Task: Change theme to tropic.
Action: Mouse pressed left at (516, 124)
Screenshot: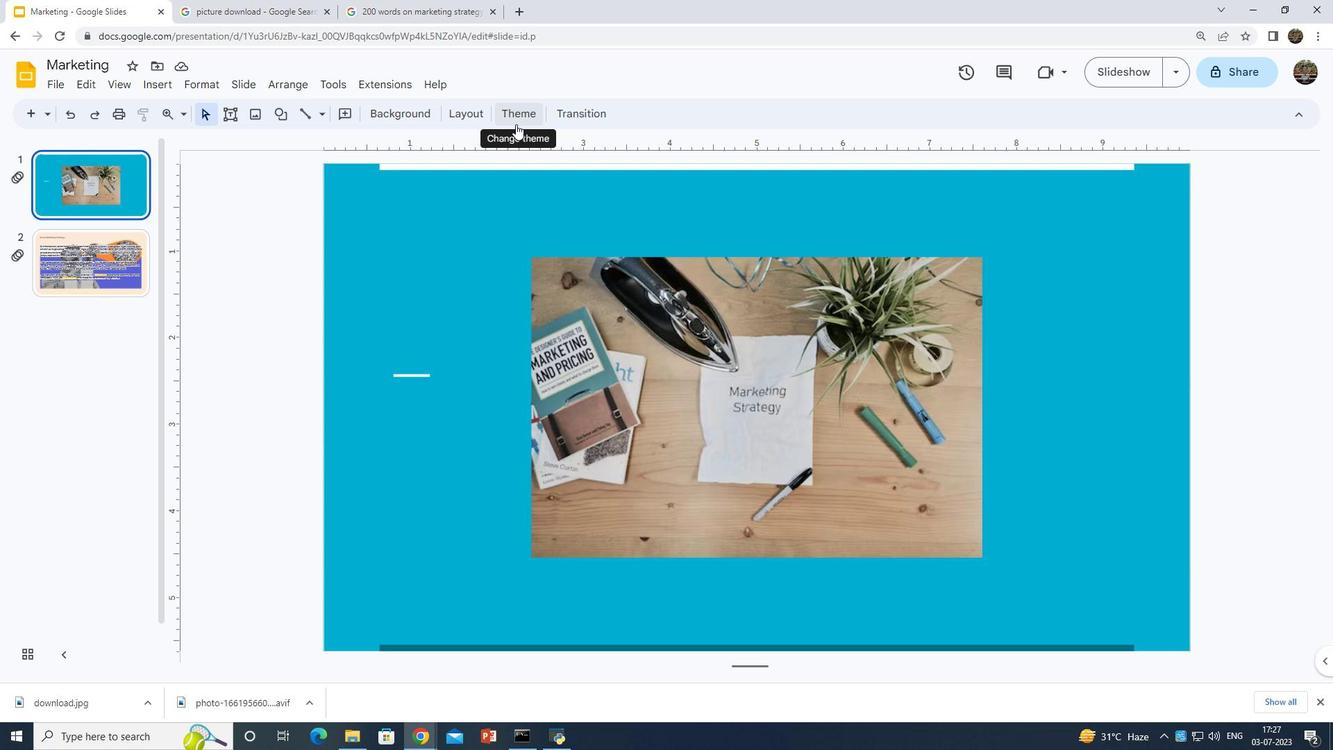 
Action: Mouse moved to (1146, 334)
Screenshot: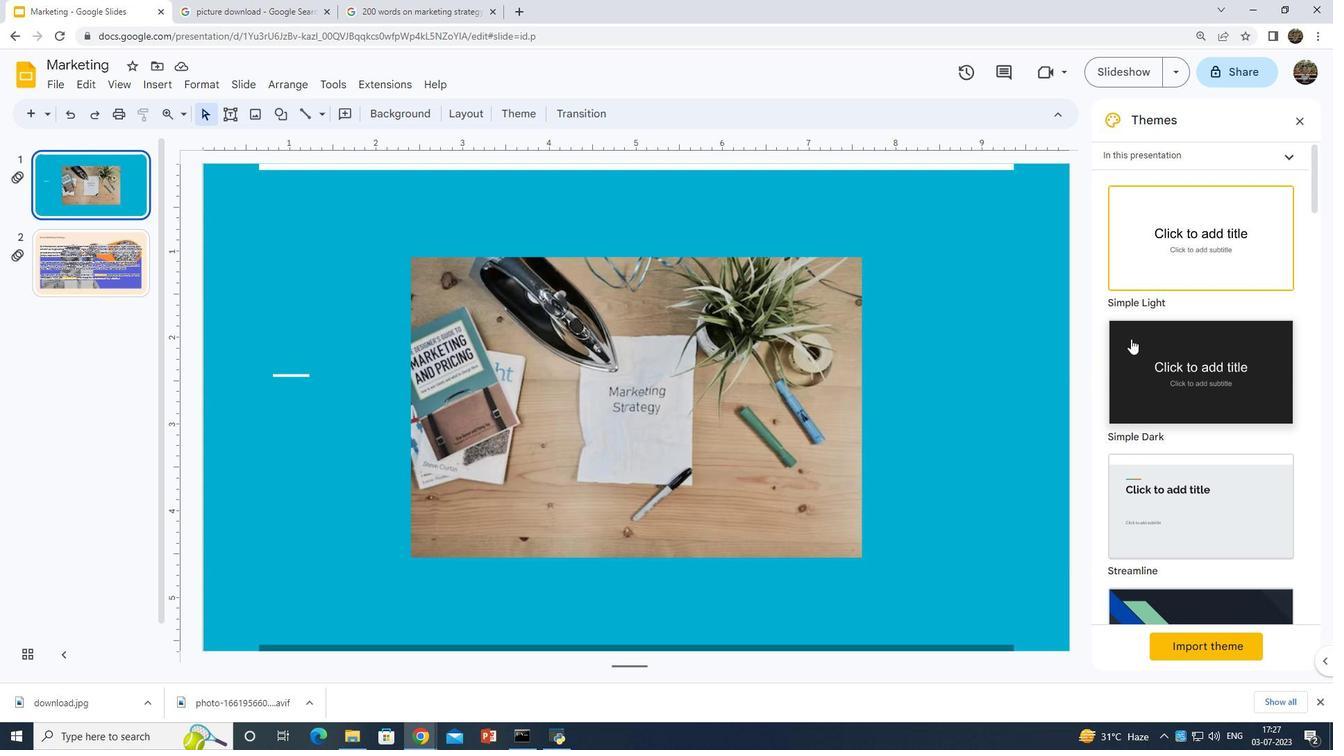
Action: Mouse scrolled (1146, 333) with delta (0, 0)
Screenshot: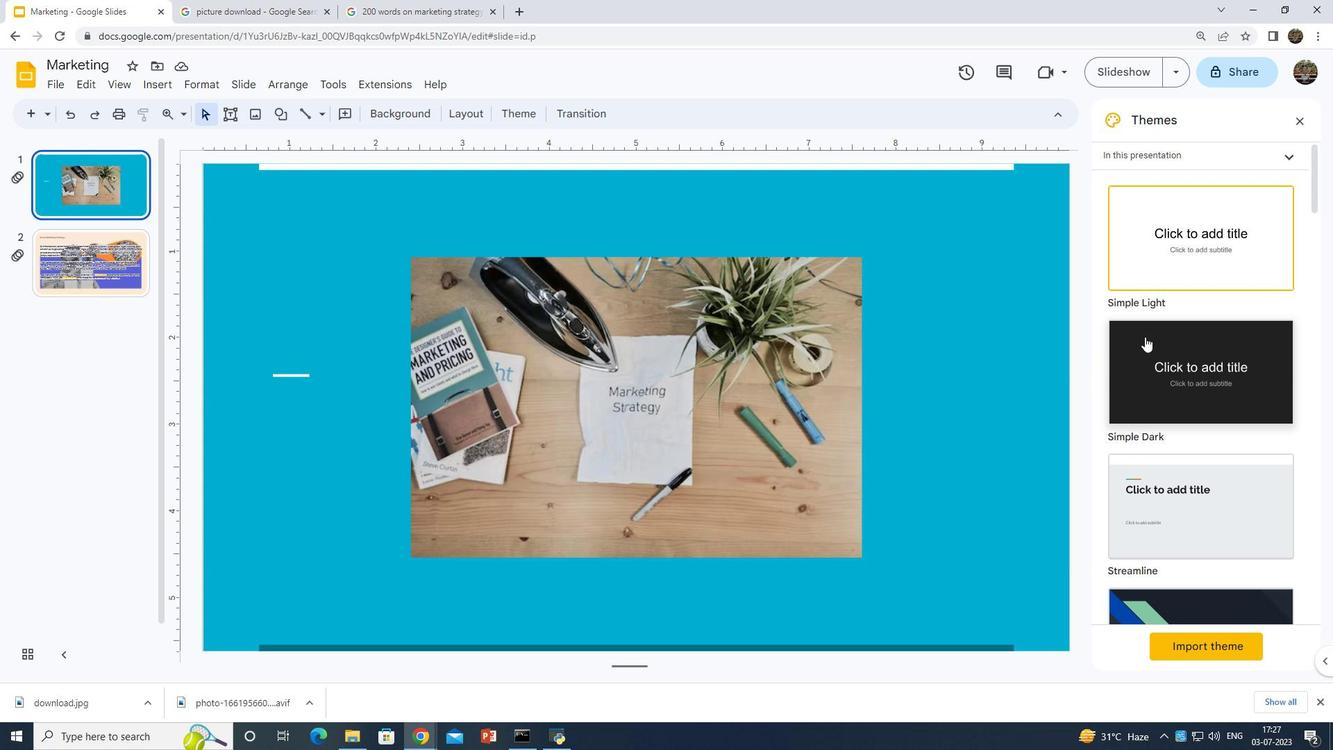 
Action: Mouse scrolled (1146, 333) with delta (0, 0)
Screenshot: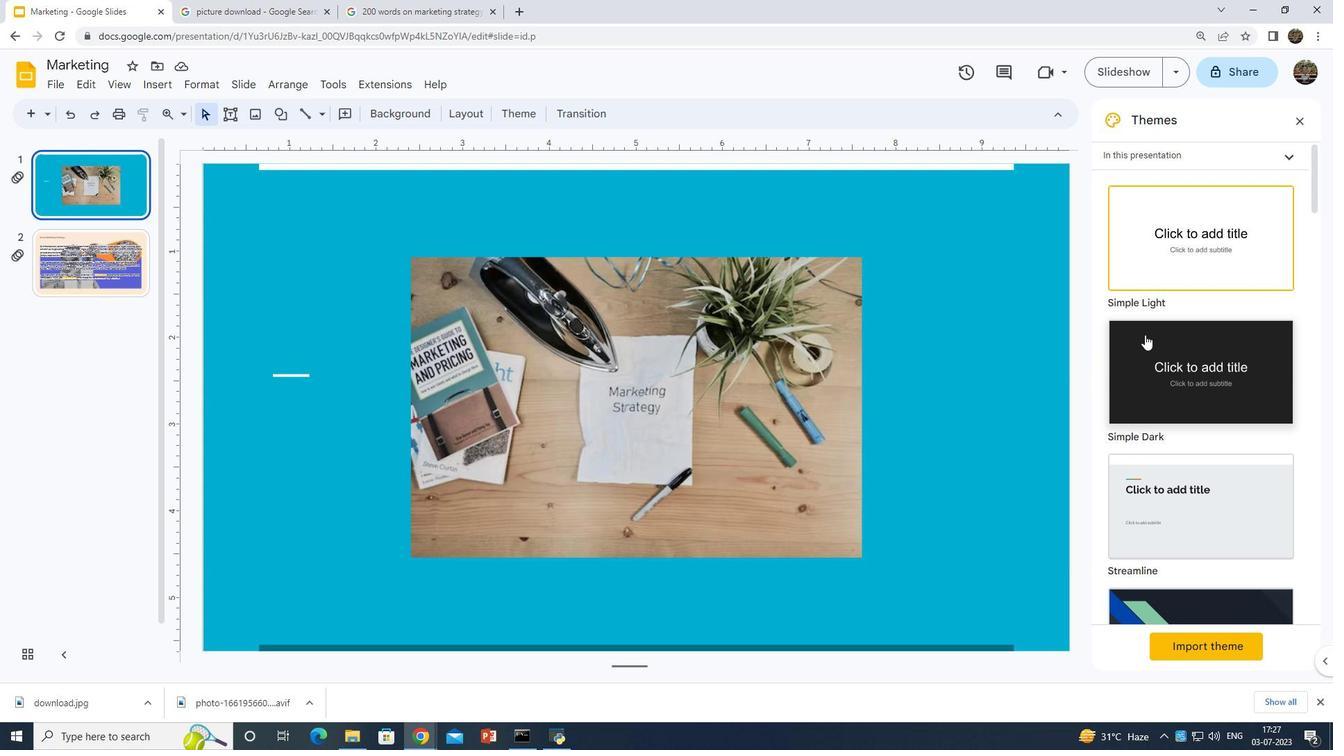 
Action: Mouse scrolled (1146, 333) with delta (0, 0)
Screenshot: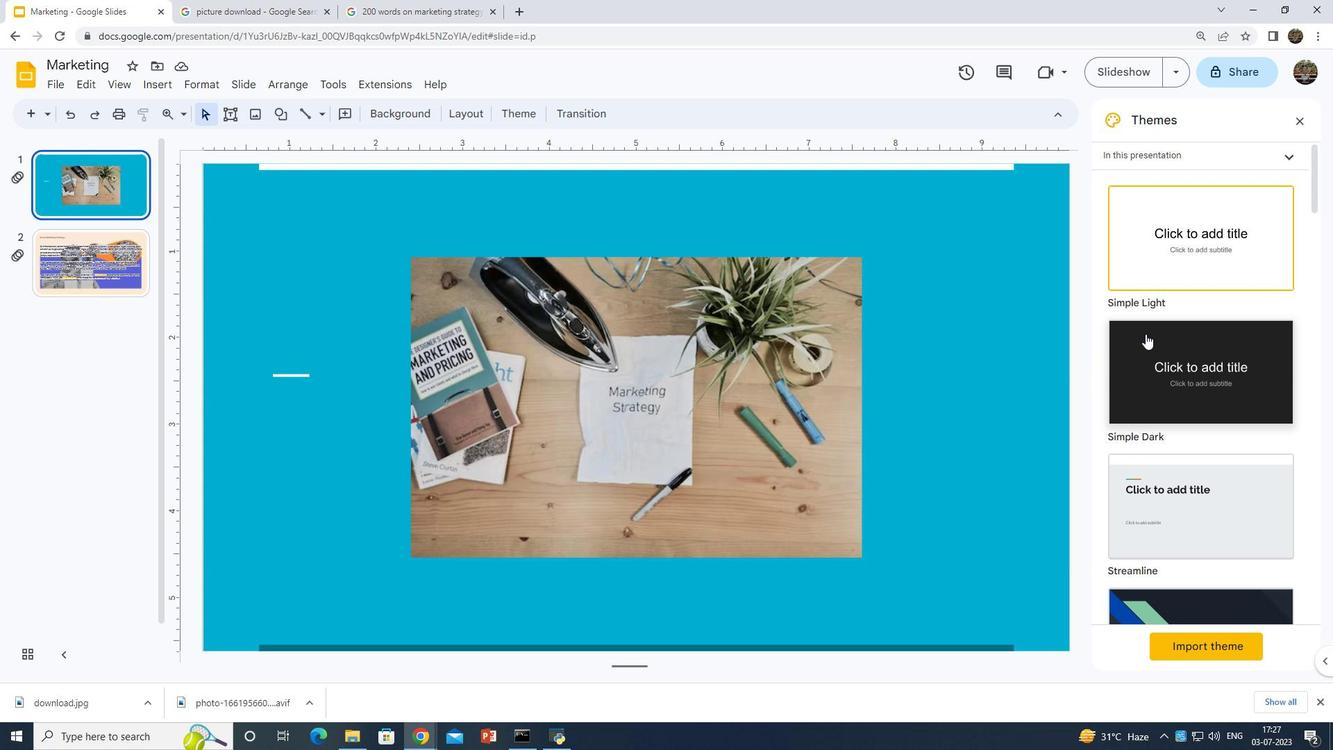 
Action: Mouse scrolled (1146, 333) with delta (0, 0)
Screenshot: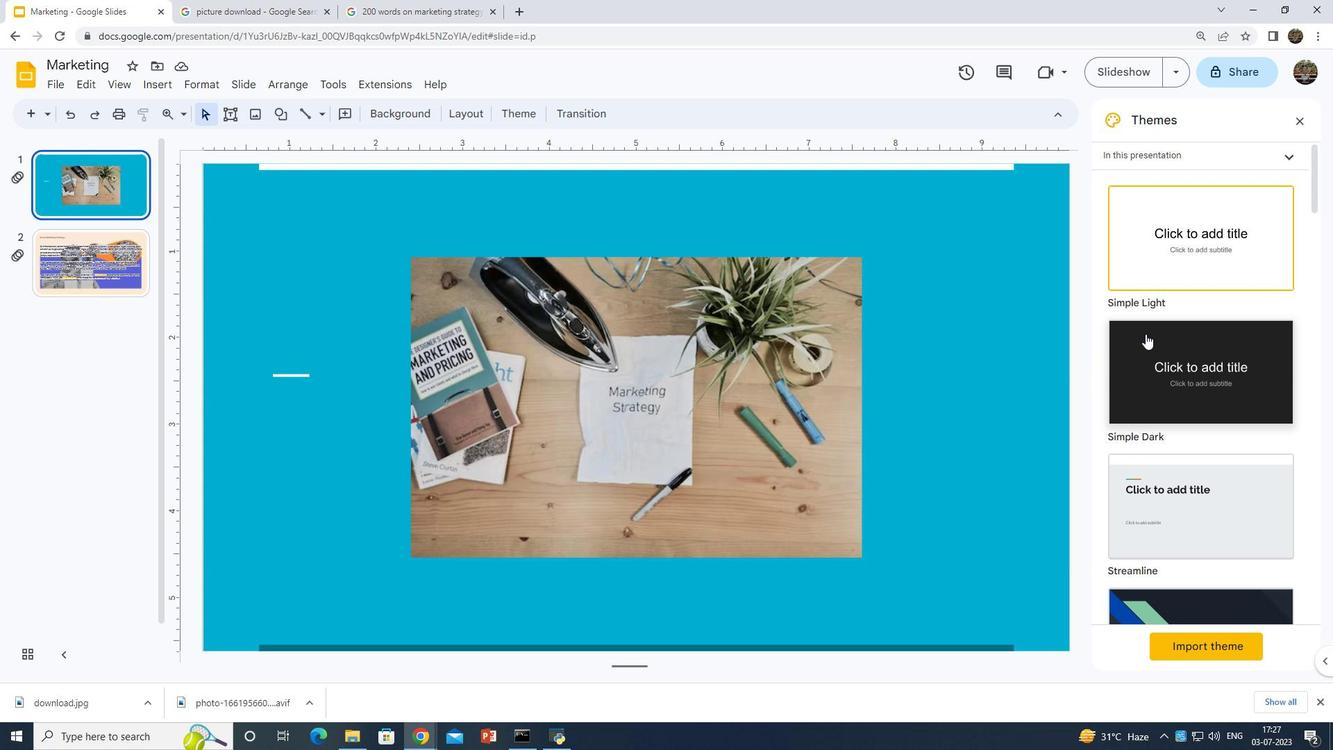 
Action: Mouse moved to (1146, 333)
Screenshot: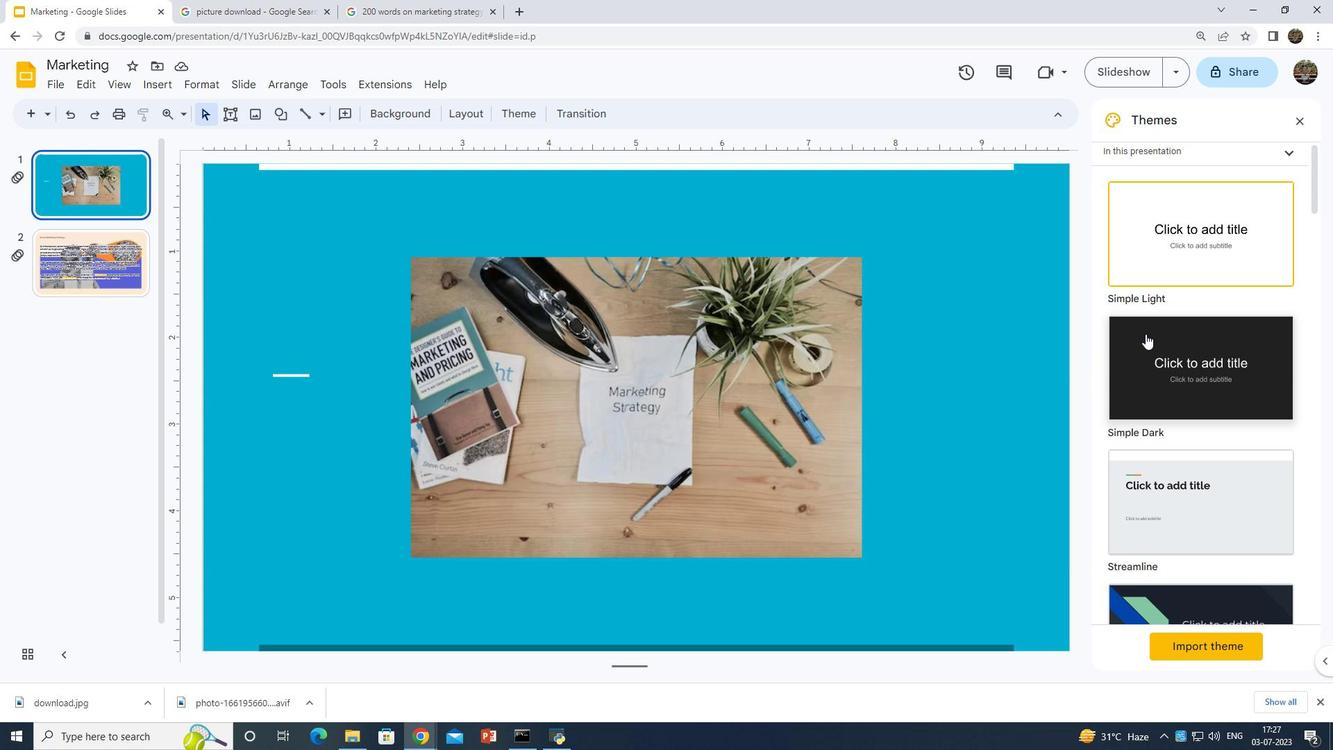 
Action: Mouse scrolled (1146, 334) with delta (0, 0)
Screenshot: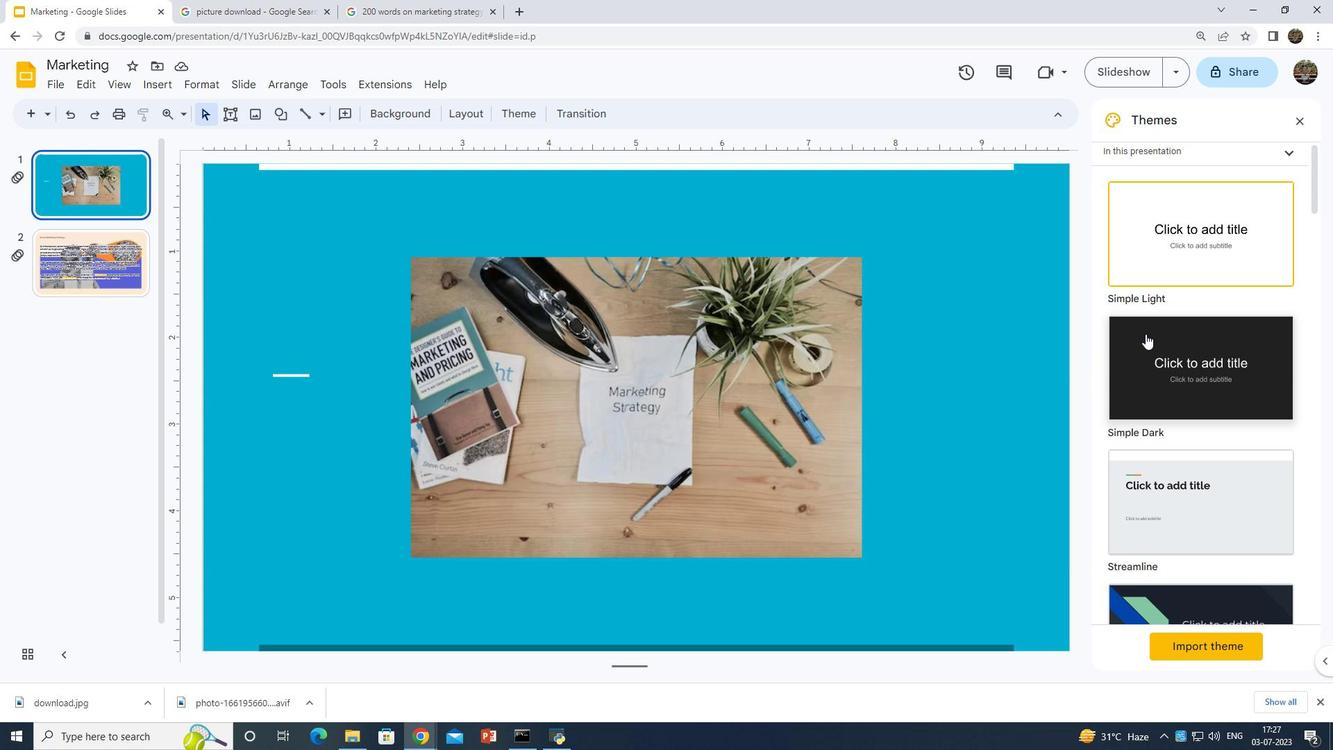 
Action: Mouse moved to (1144, 330)
Screenshot: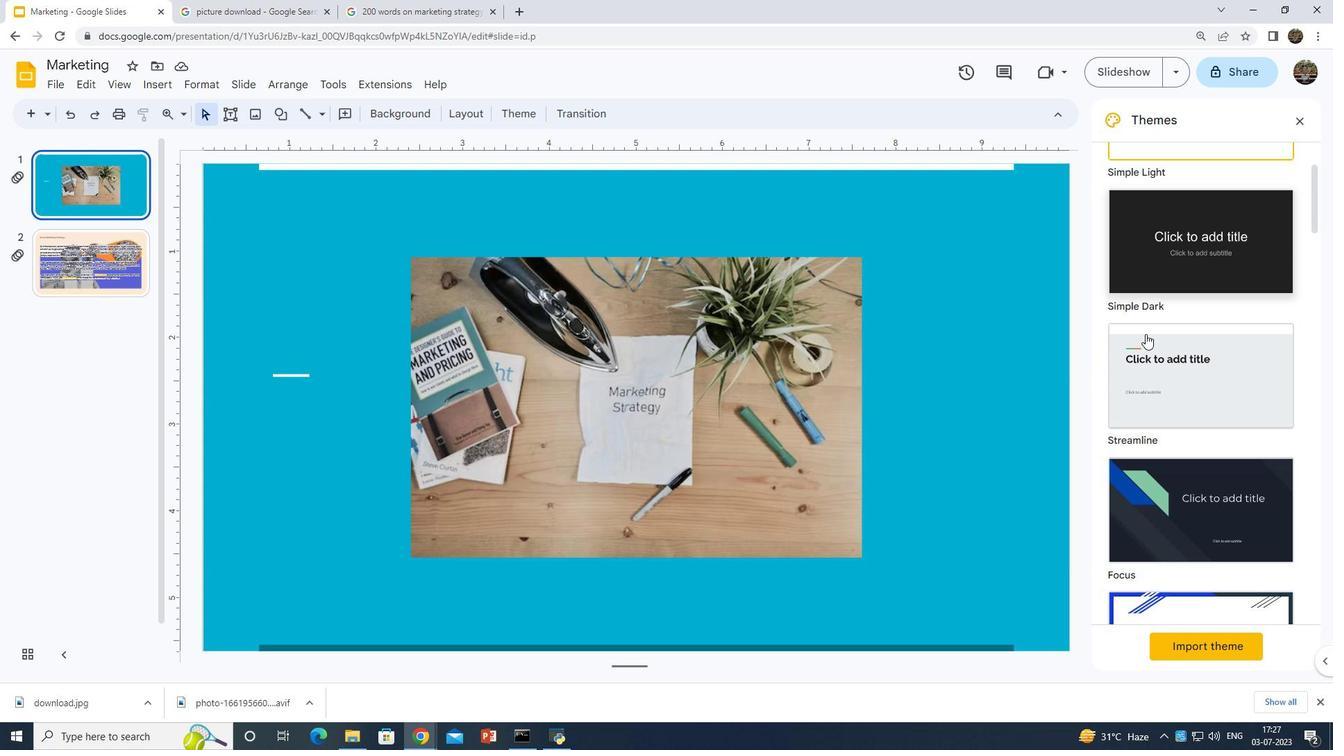 
Action: Mouse scrolled (1144, 329) with delta (0, 0)
Screenshot: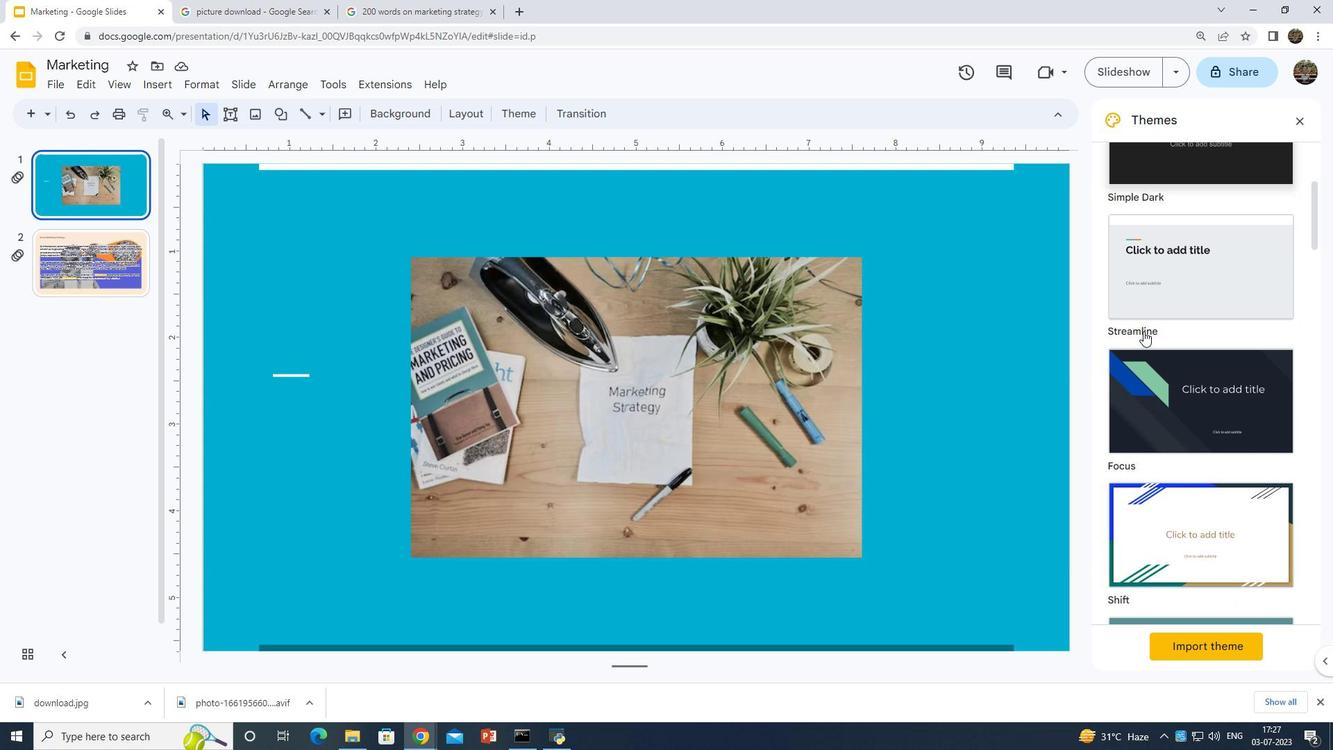 
Action: Mouse moved to (1143, 330)
Screenshot: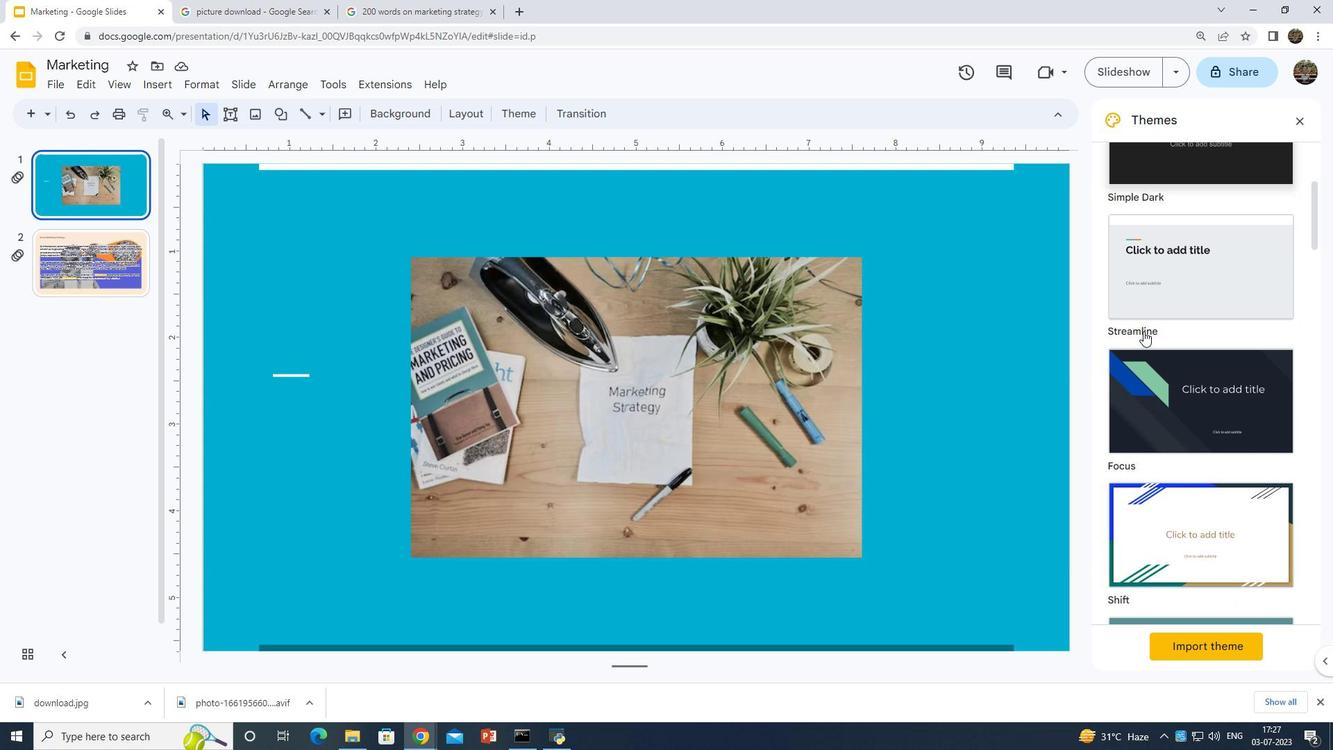 
Action: Mouse scrolled (1143, 329) with delta (0, 0)
Screenshot: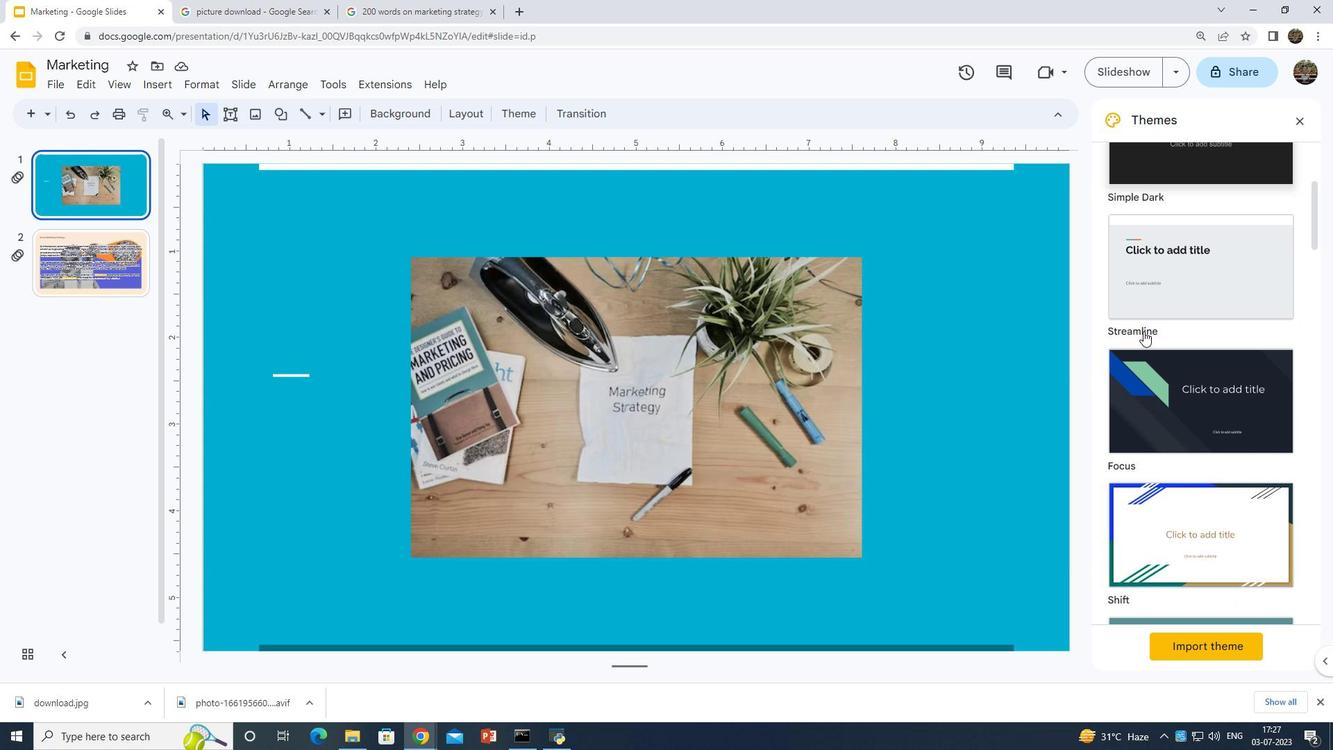 
Action: Mouse scrolled (1143, 329) with delta (0, 0)
Screenshot: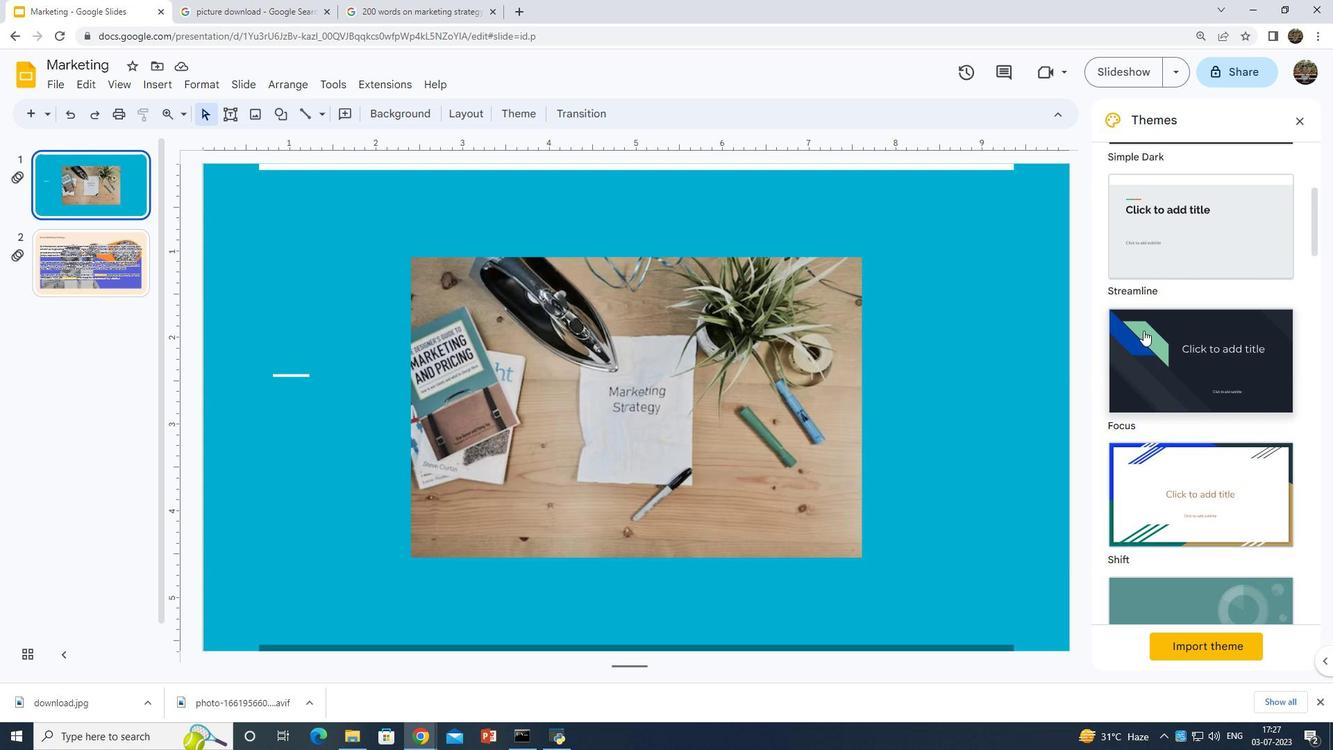 
Action: Mouse scrolled (1143, 329) with delta (0, 0)
Screenshot: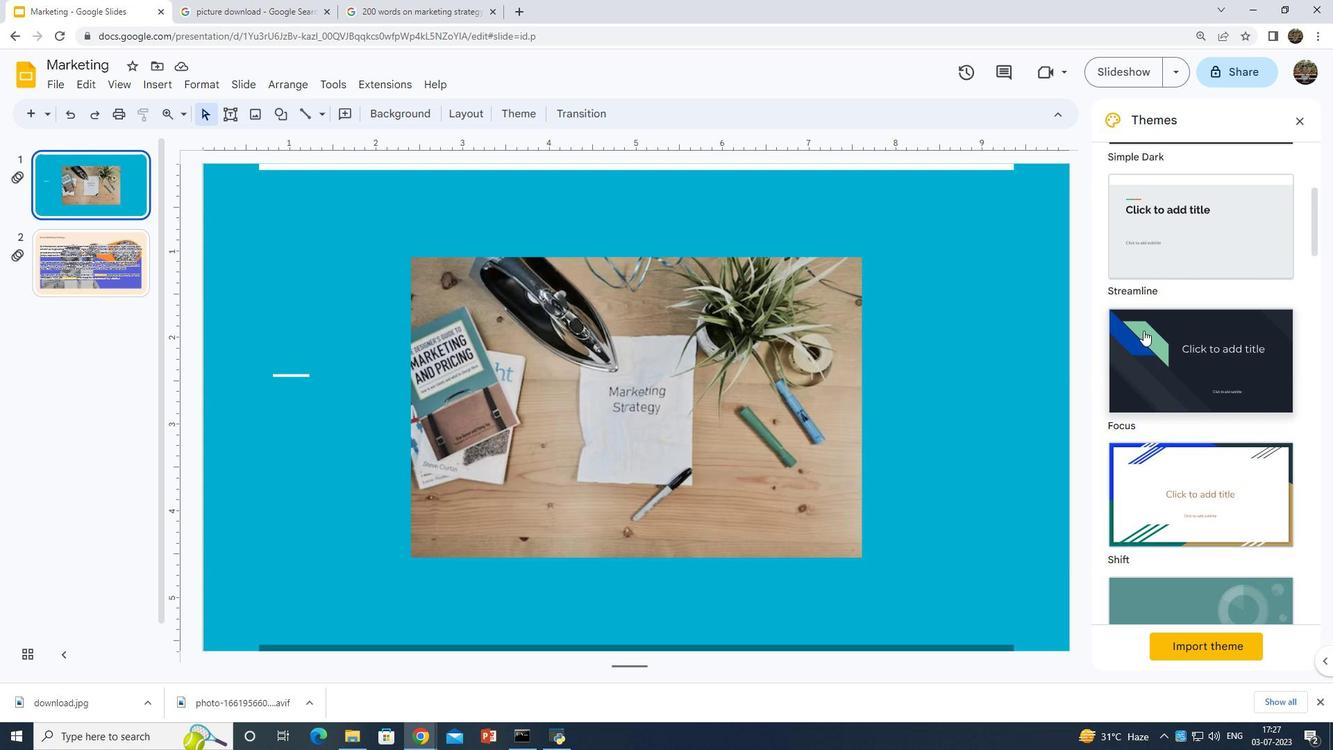 
Action: Mouse scrolled (1143, 329) with delta (0, 0)
Screenshot: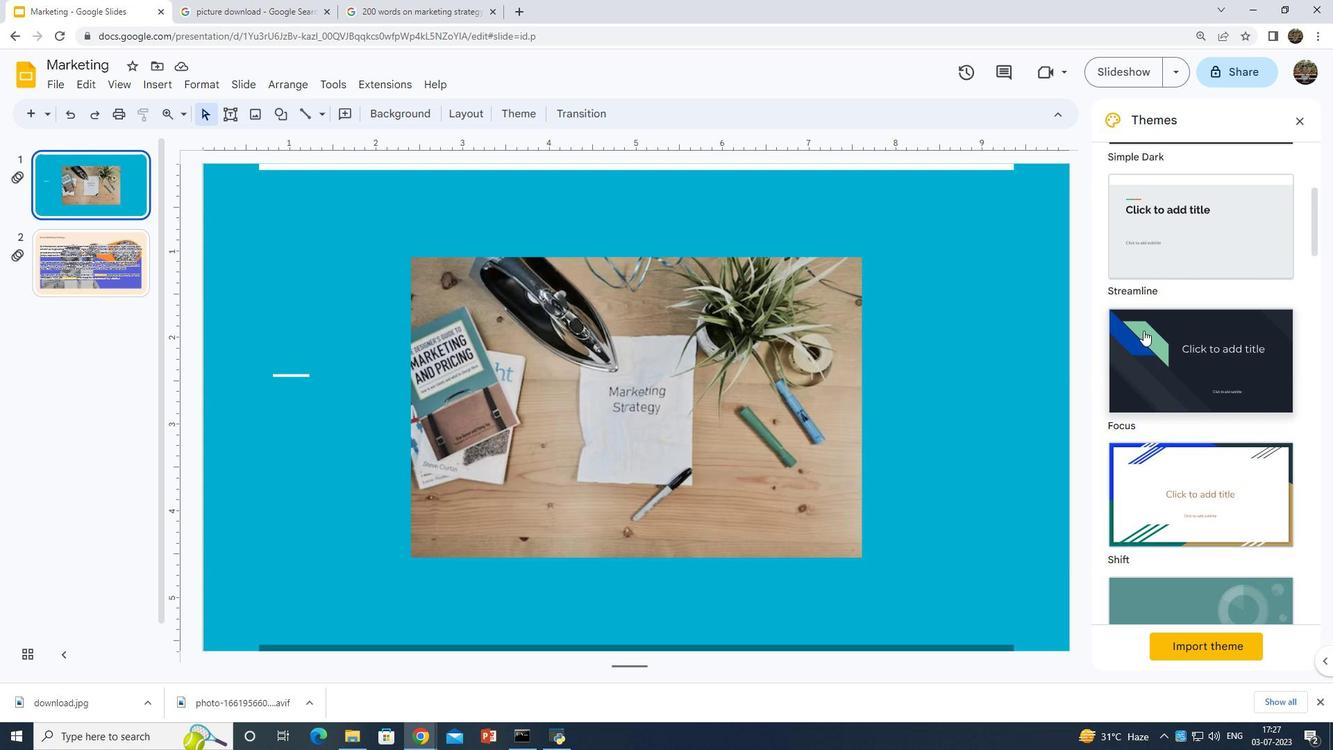 
Action: Mouse scrolled (1143, 329) with delta (0, 0)
Screenshot: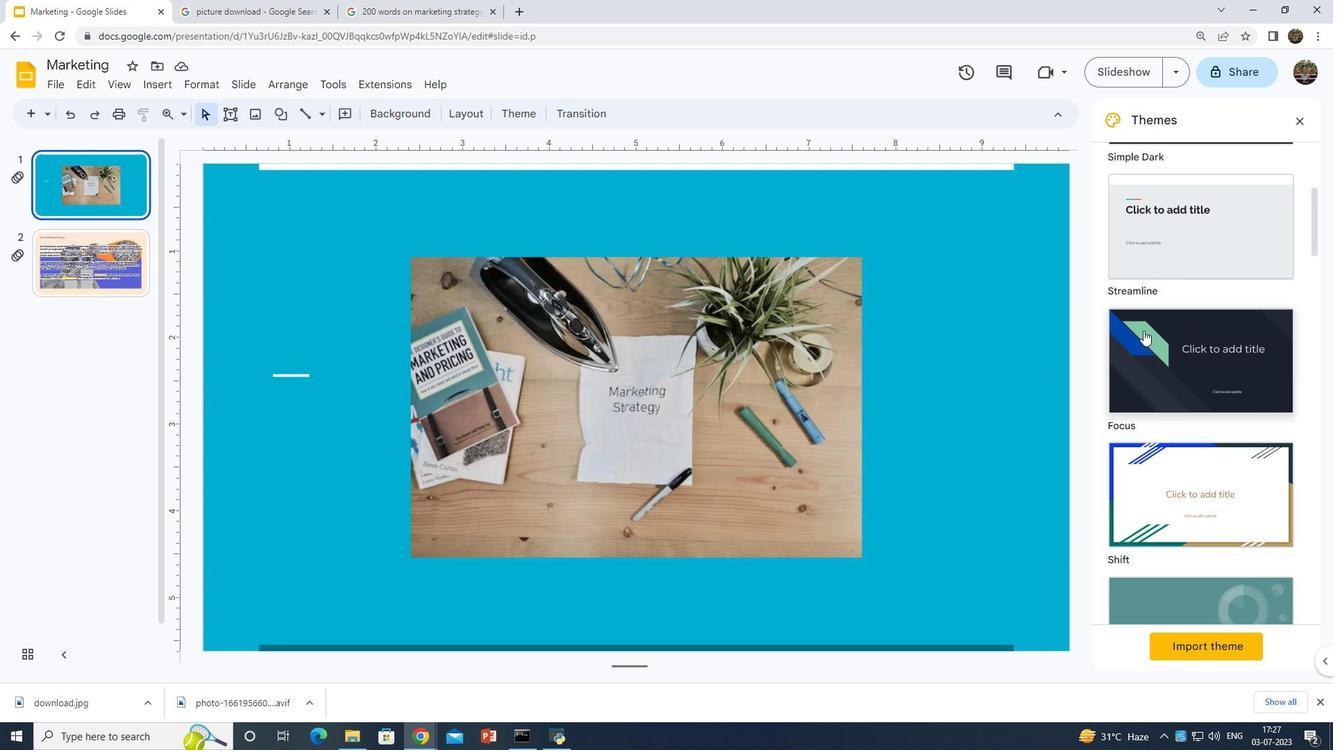 
Action: Mouse moved to (1140, 331)
Screenshot: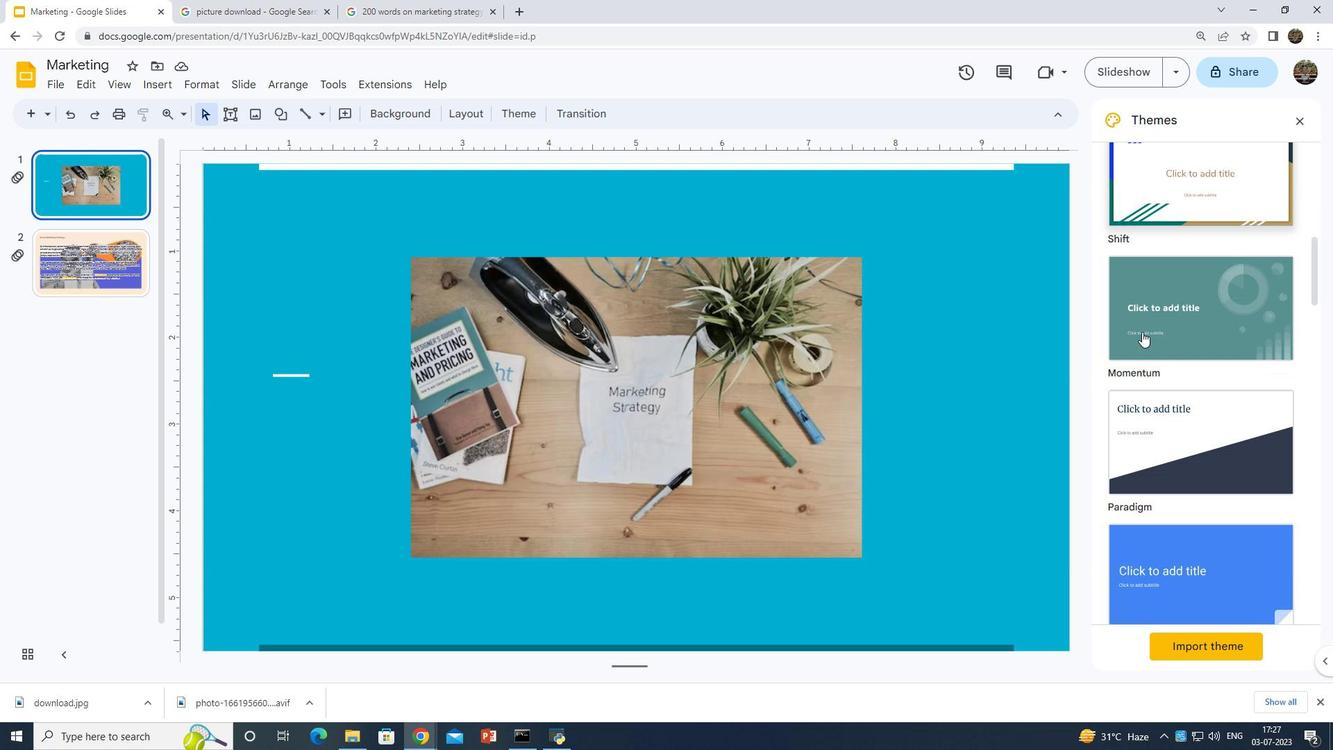 
Action: Mouse scrolled (1140, 330) with delta (0, 0)
Screenshot: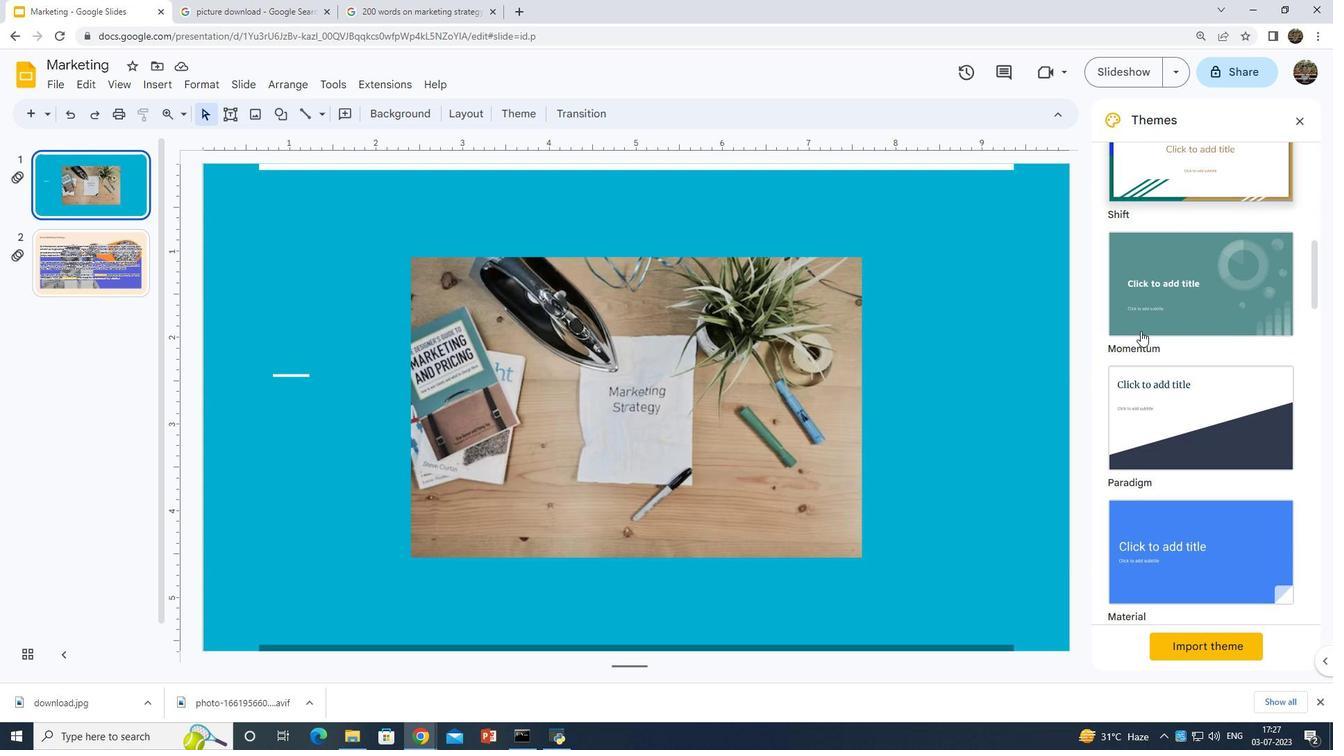 
Action: Mouse scrolled (1140, 330) with delta (0, 0)
Screenshot: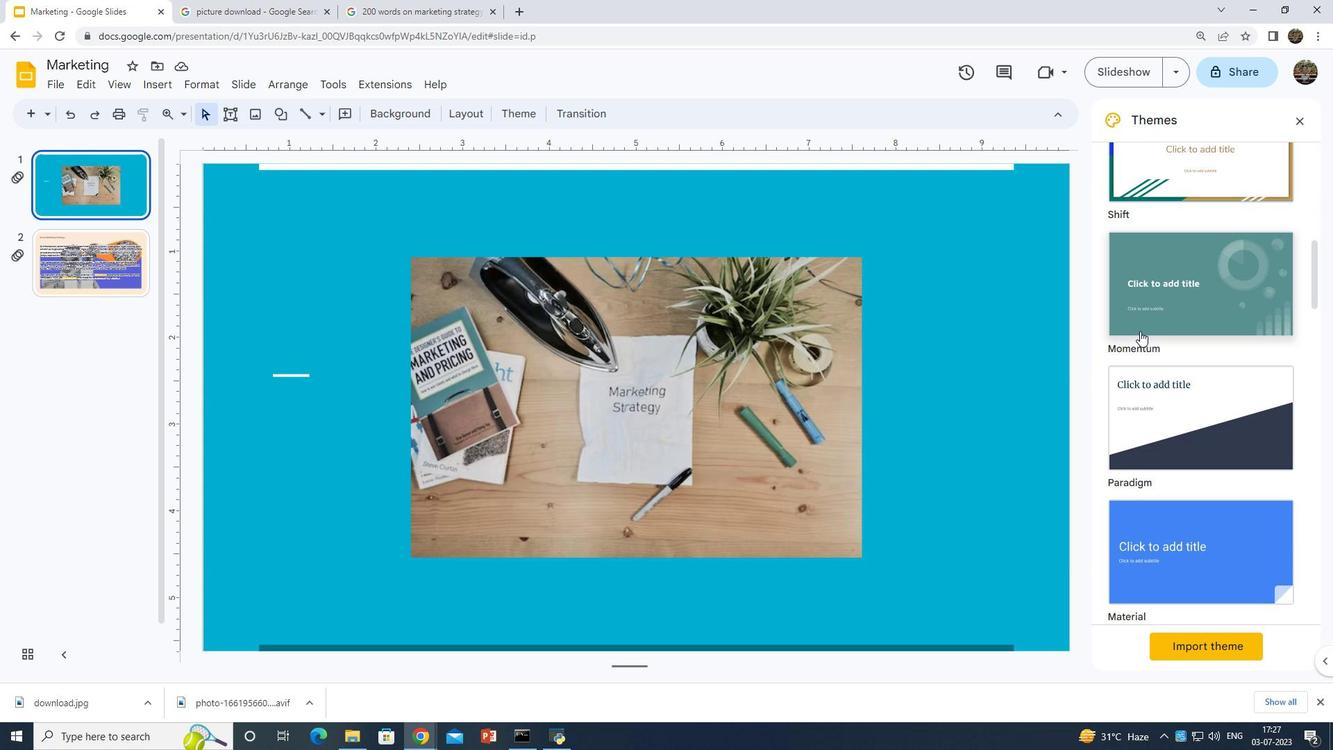 
Action: Mouse moved to (1140, 331)
Screenshot: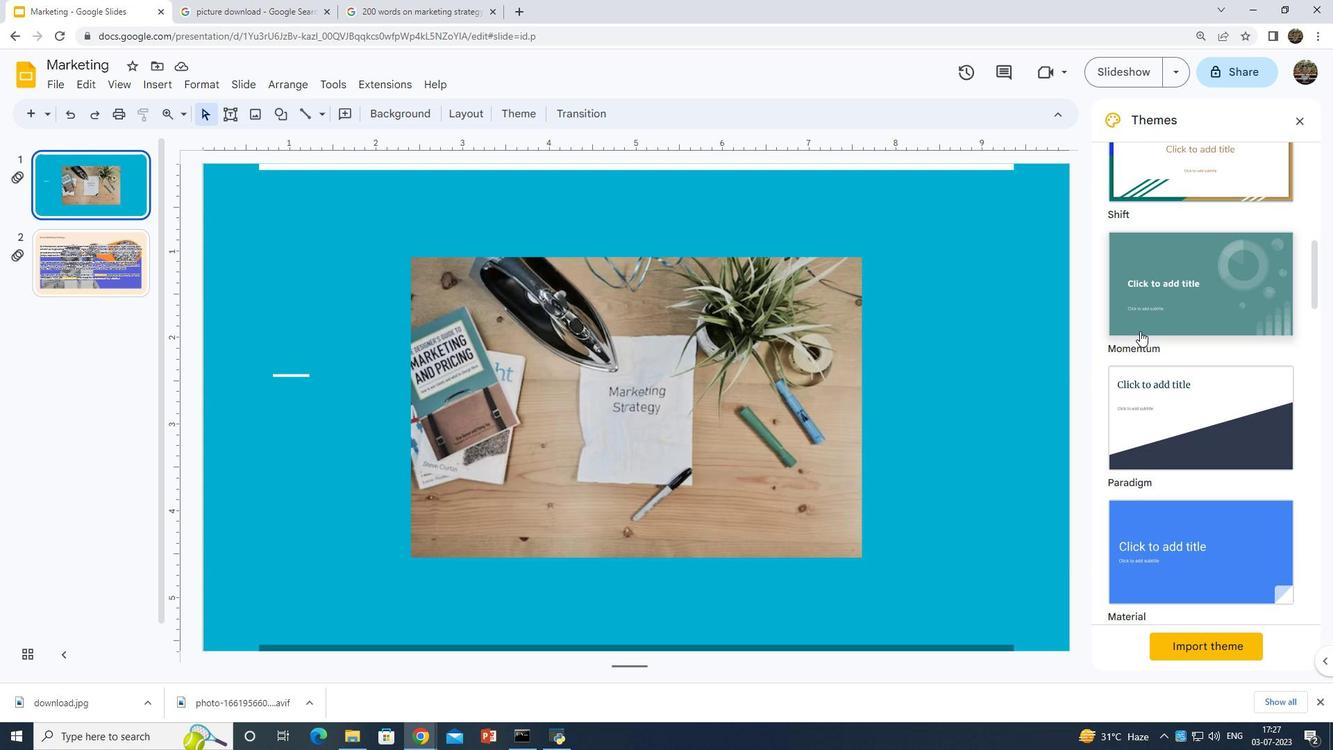 
Action: Mouse scrolled (1140, 330) with delta (0, 0)
Screenshot: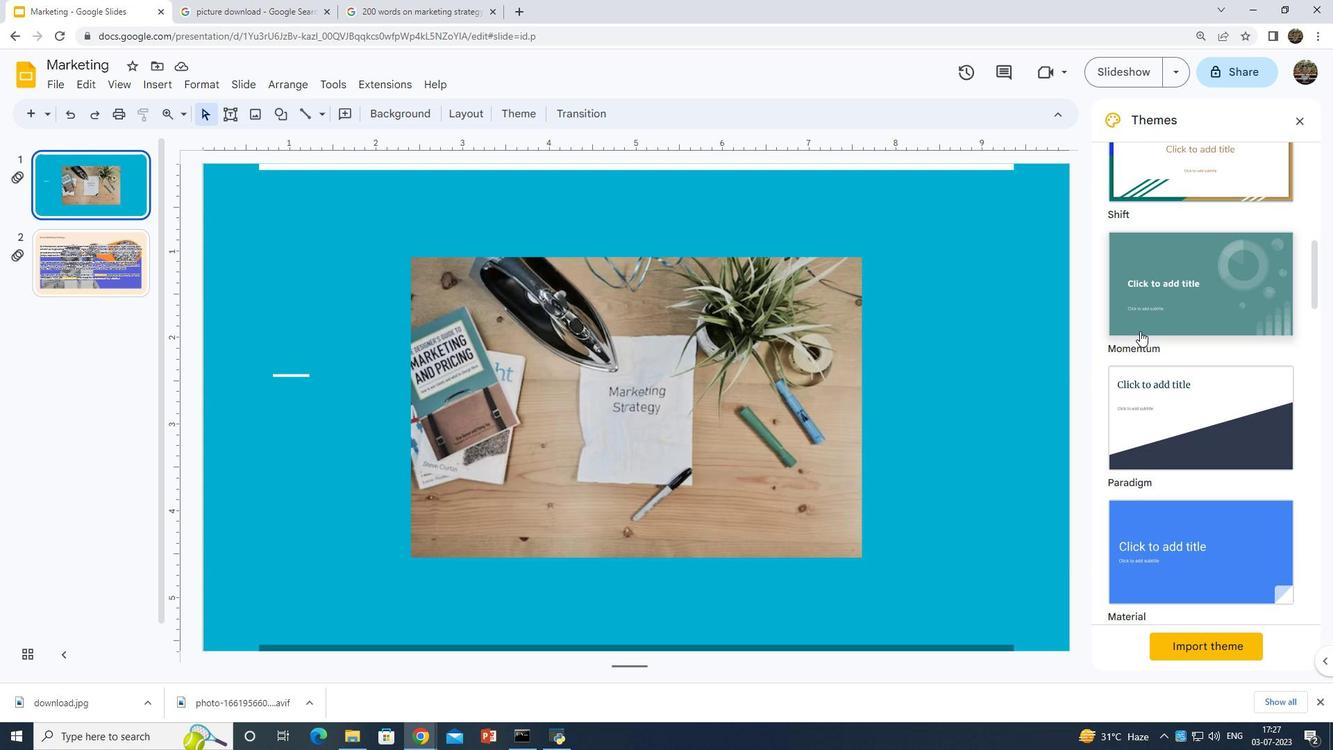 
Action: Mouse scrolled (1140, 330) with delta (0, 0)
Screenshot: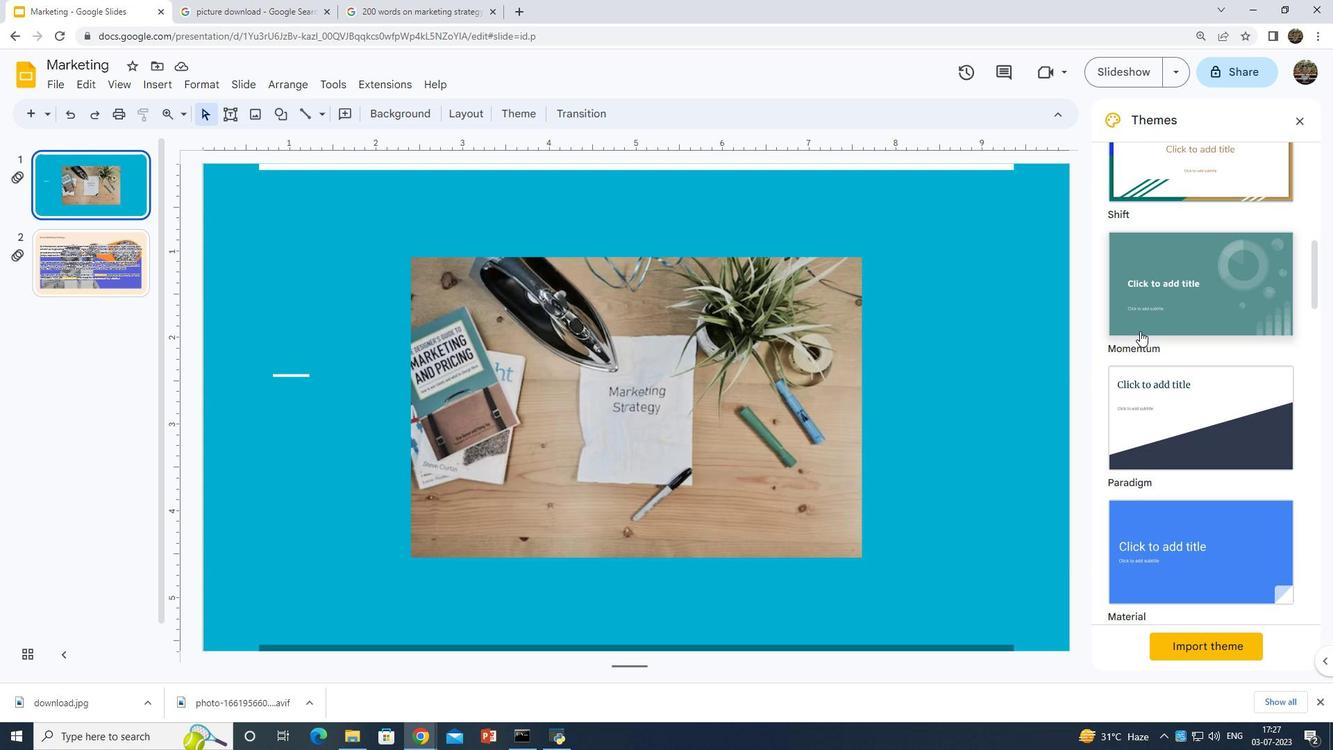 
Action: Mouse moved to (1140, 332)
Screenshot: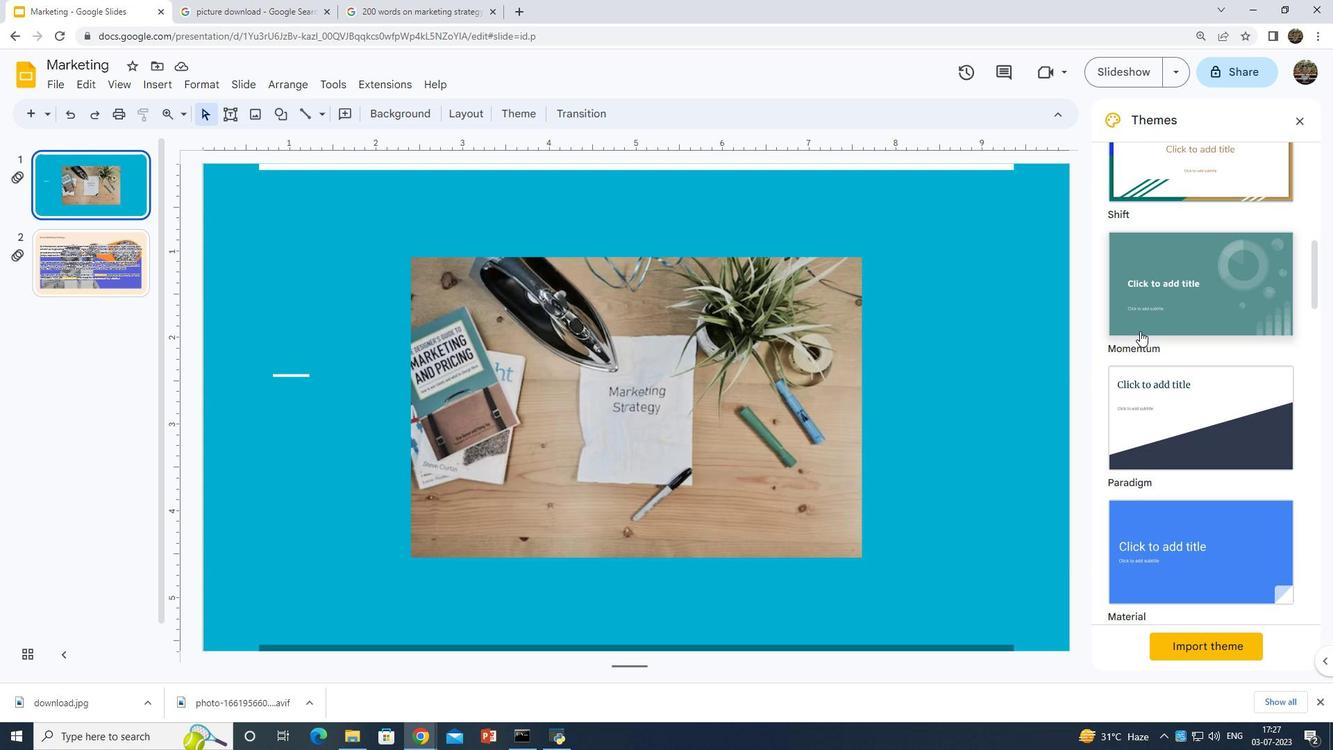 
Action: Mouse scrolled (1140, 331) with delta (0, 0)
Screenshot: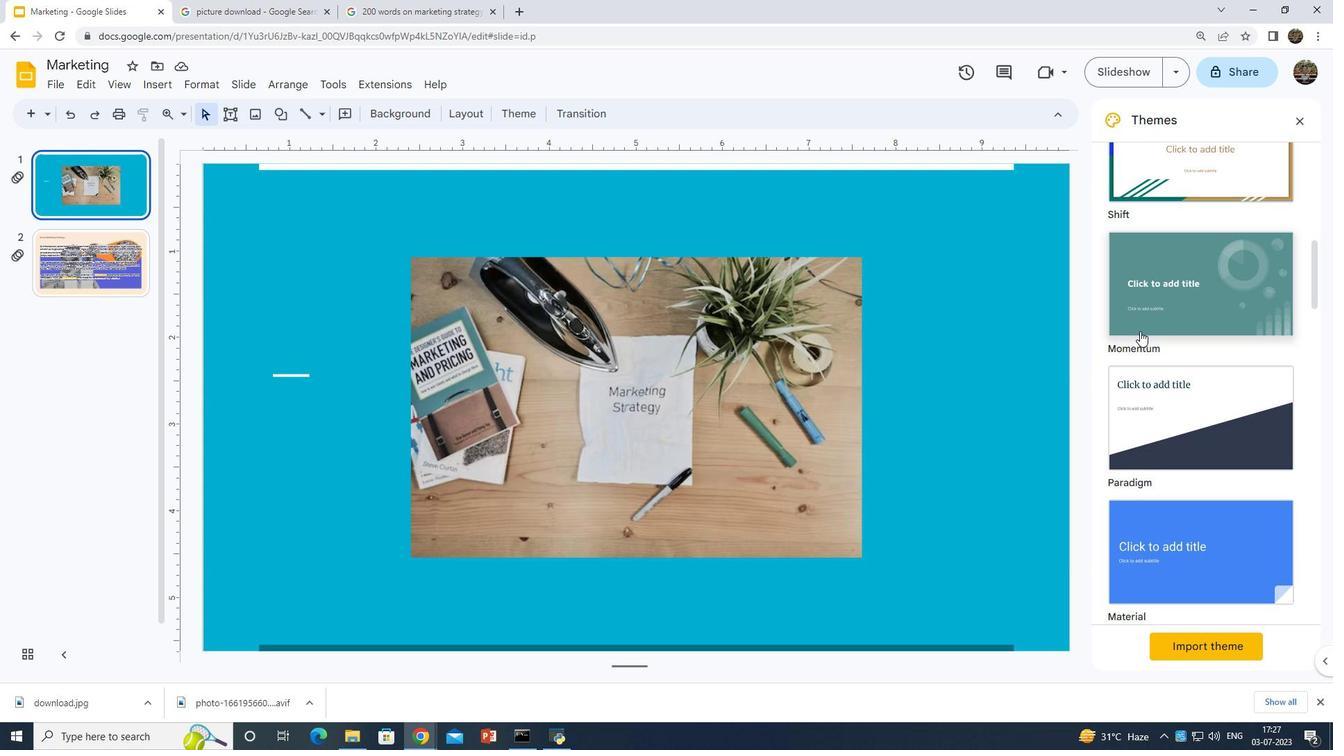 
Action: Mouse moved to (1140, 332)
Screenshot: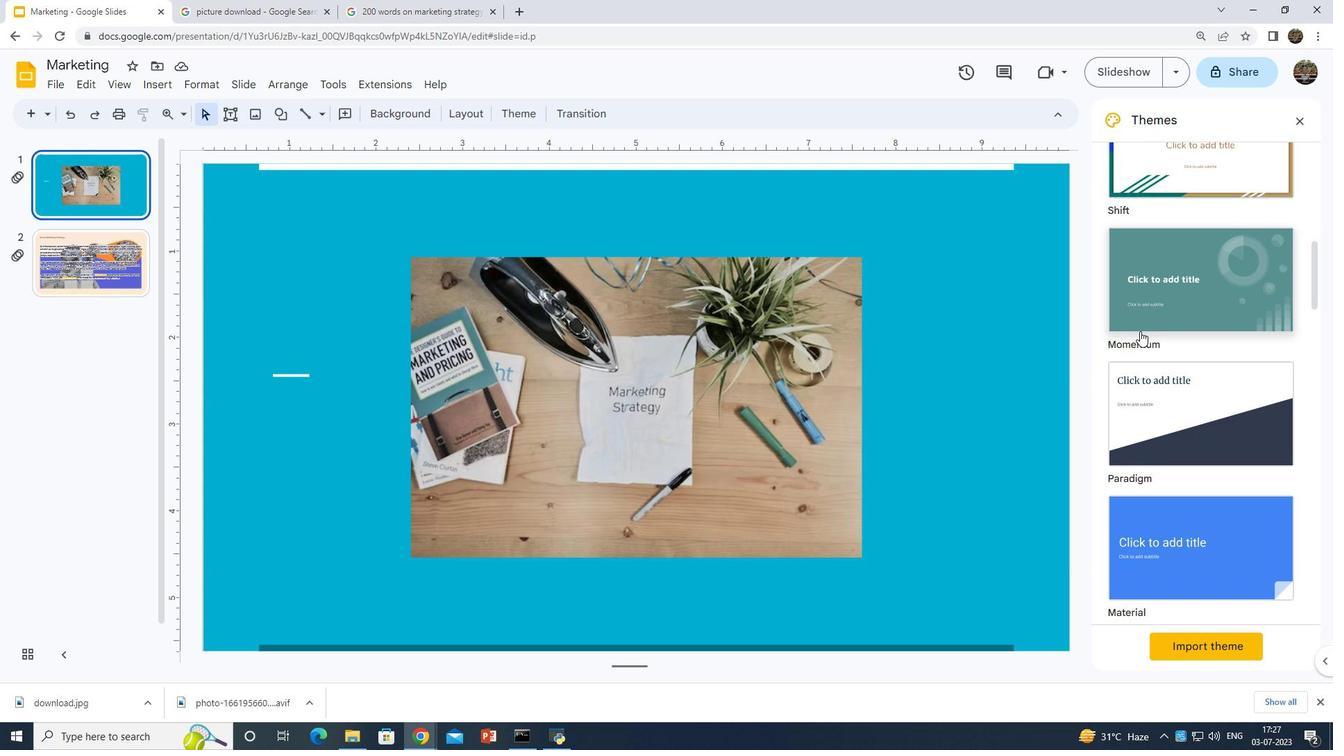 
Action: Mouse scrolled (1140, 333) with delta (0, 0)
Screenshot: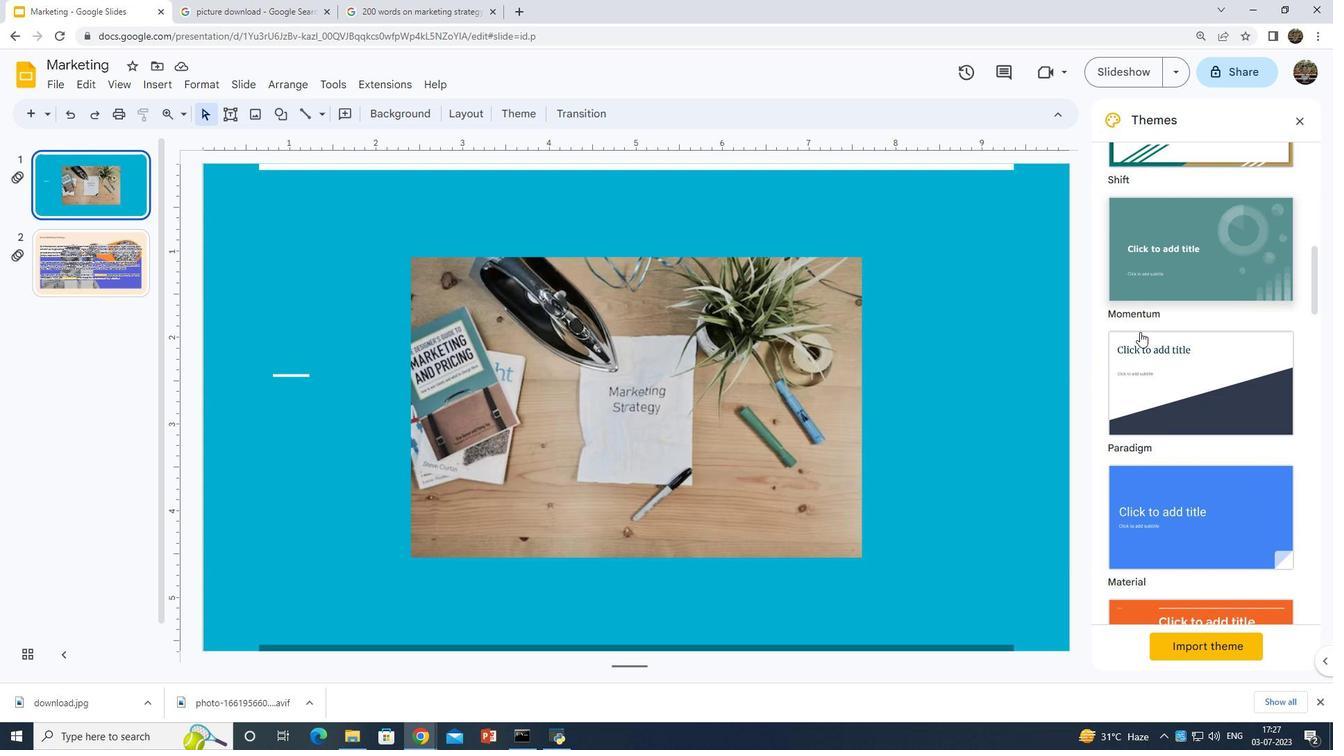 
Action: Mouse scrolled (1140, 332) with delta (0, 0)
Screenshot: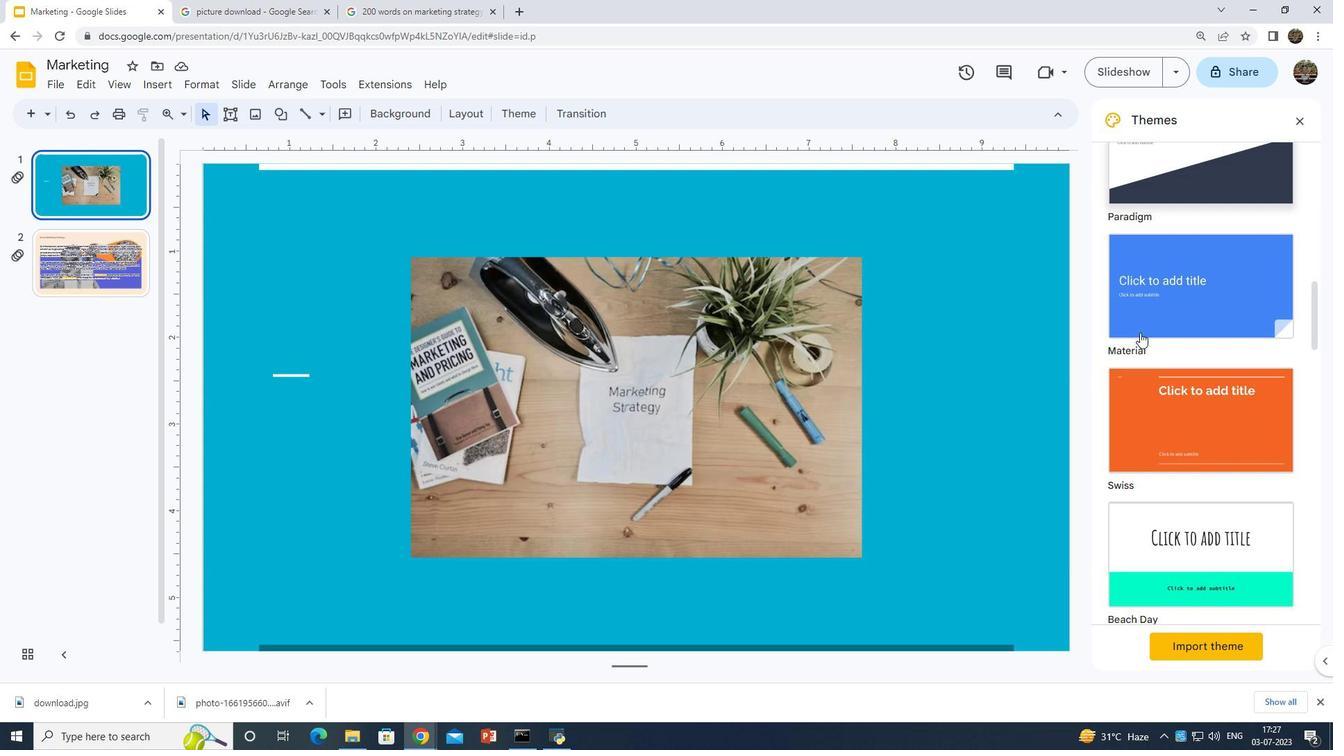 
Action: Mouse scrolled (1140, 332) with delta (0, 0)
Screenshot: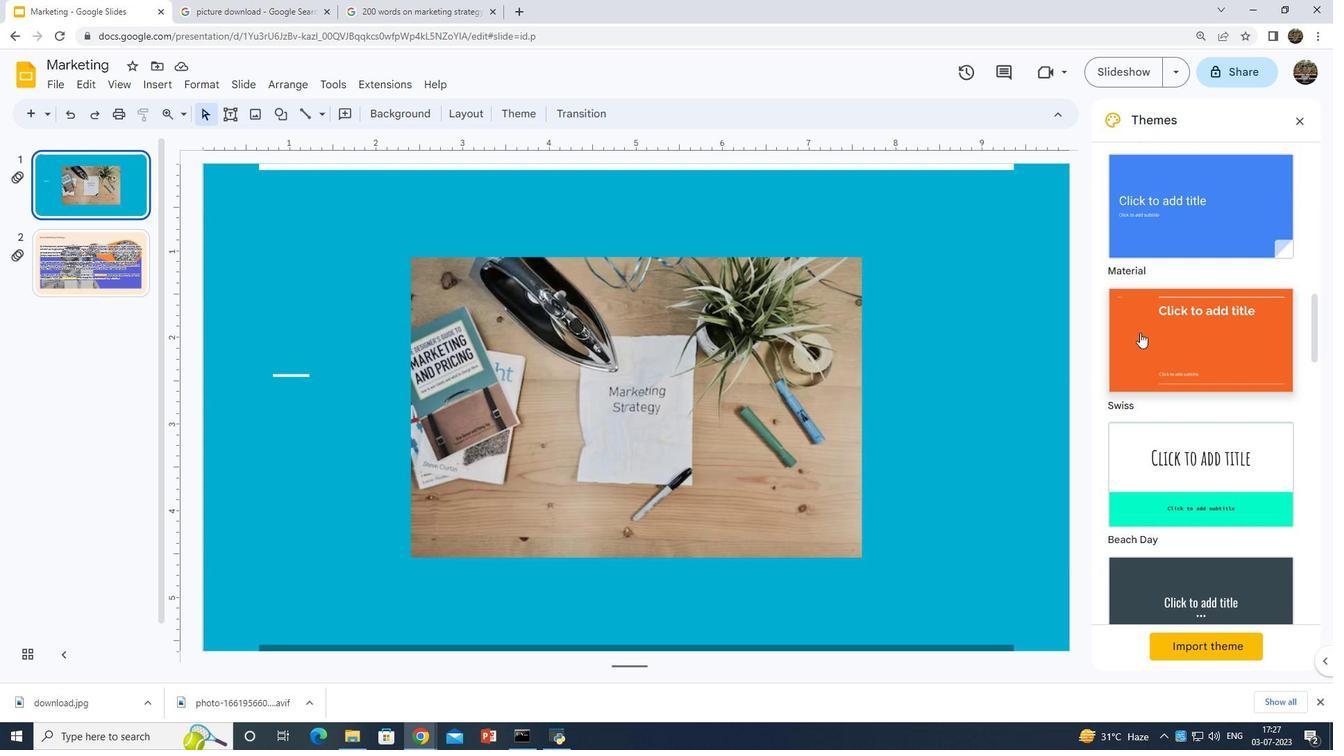 
Action: Mouse moved to (1141, 333)
Screenshot: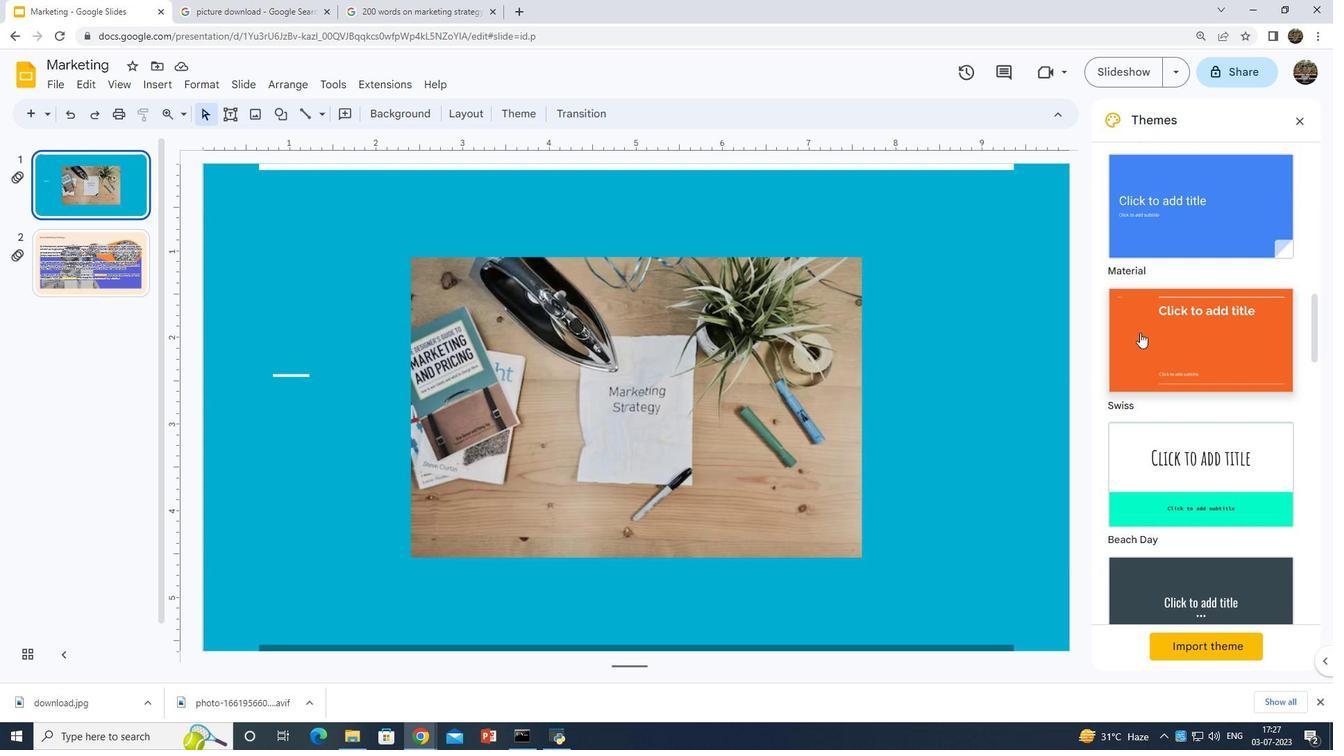 
Action: Mouse scrolled (1141, 332) with delta (0, 0)
Screenshot: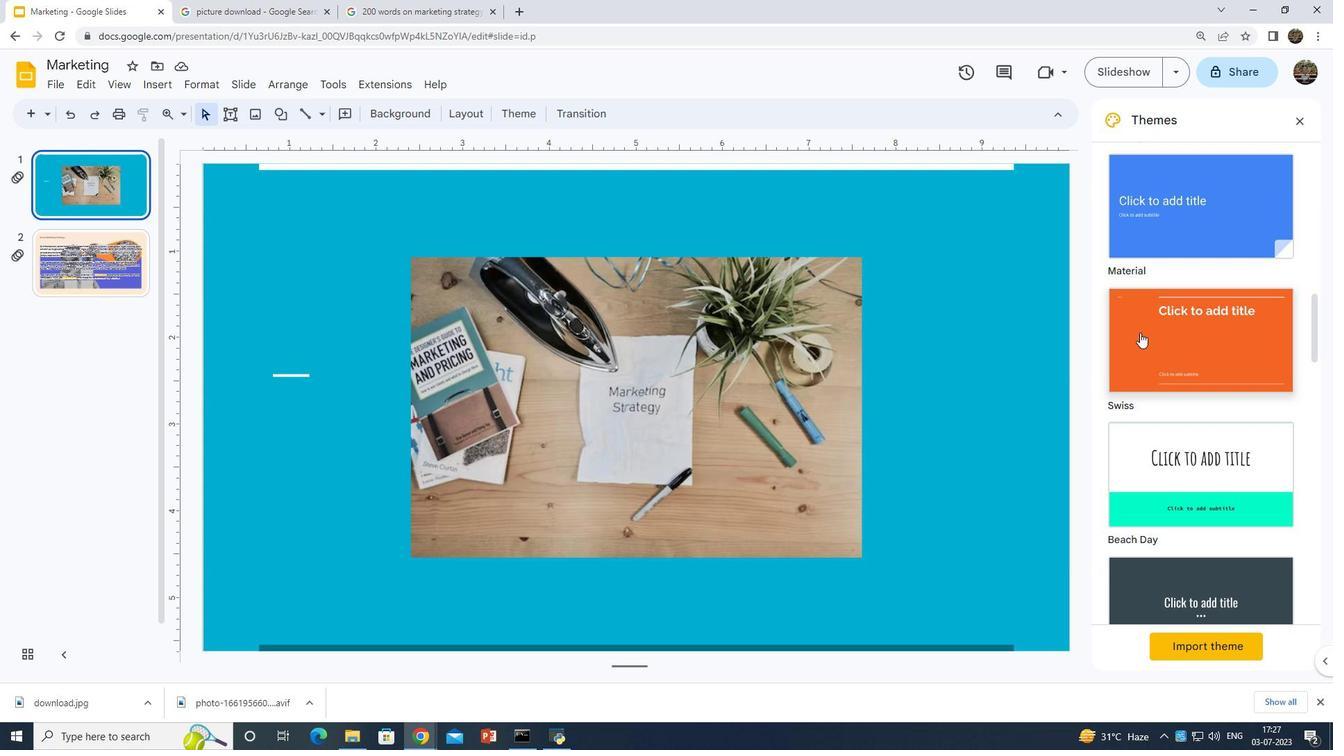 
Action: Mouse moved to (1141, 334)
Screenshot: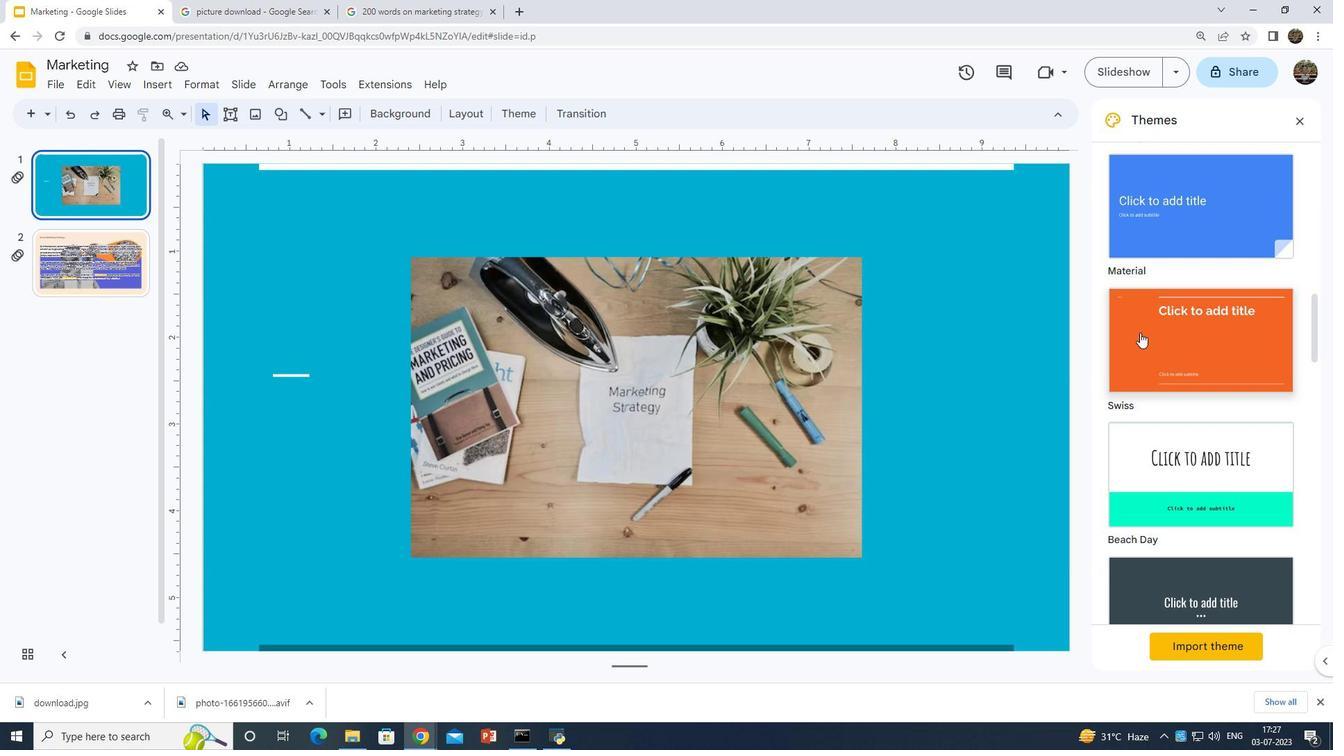 
Action: Mouse scrolled (1141, 333) with delta (0, 0)
Screenshot: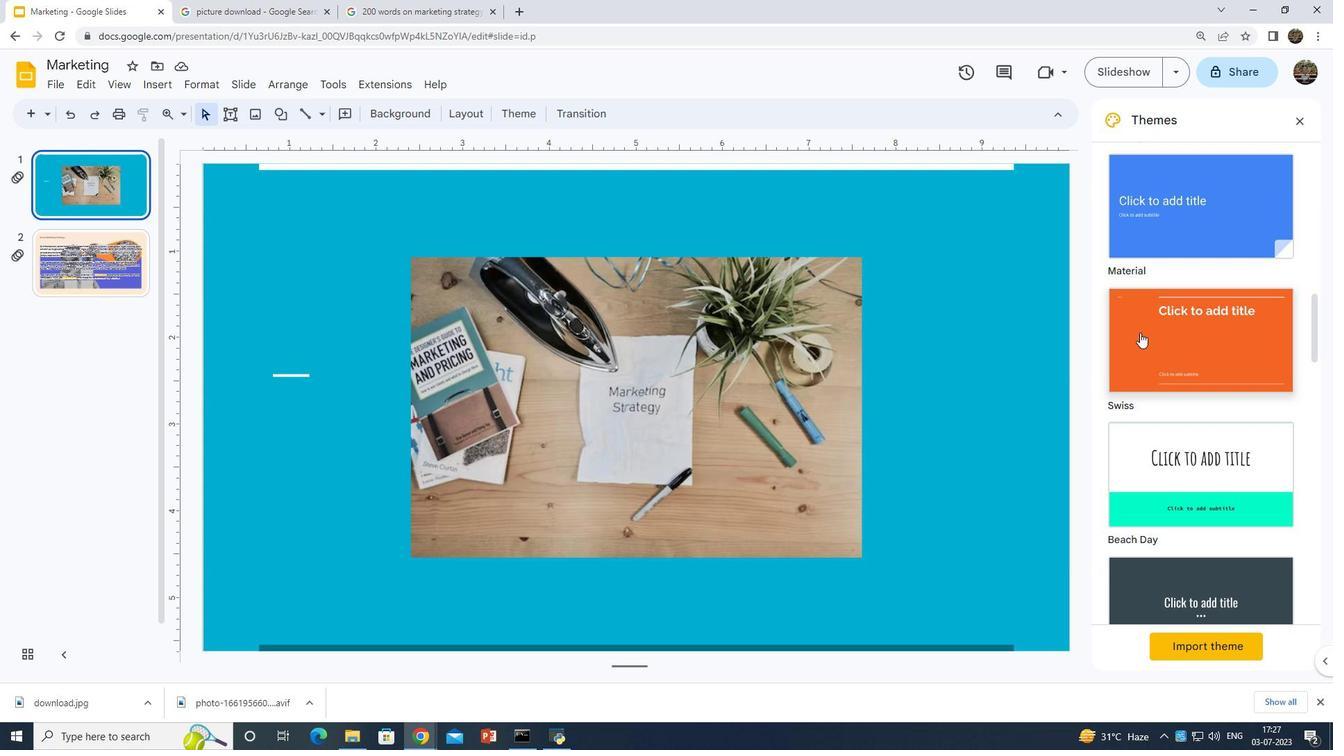 
Action: Mouse moved to (1141, 334)
Screenshot: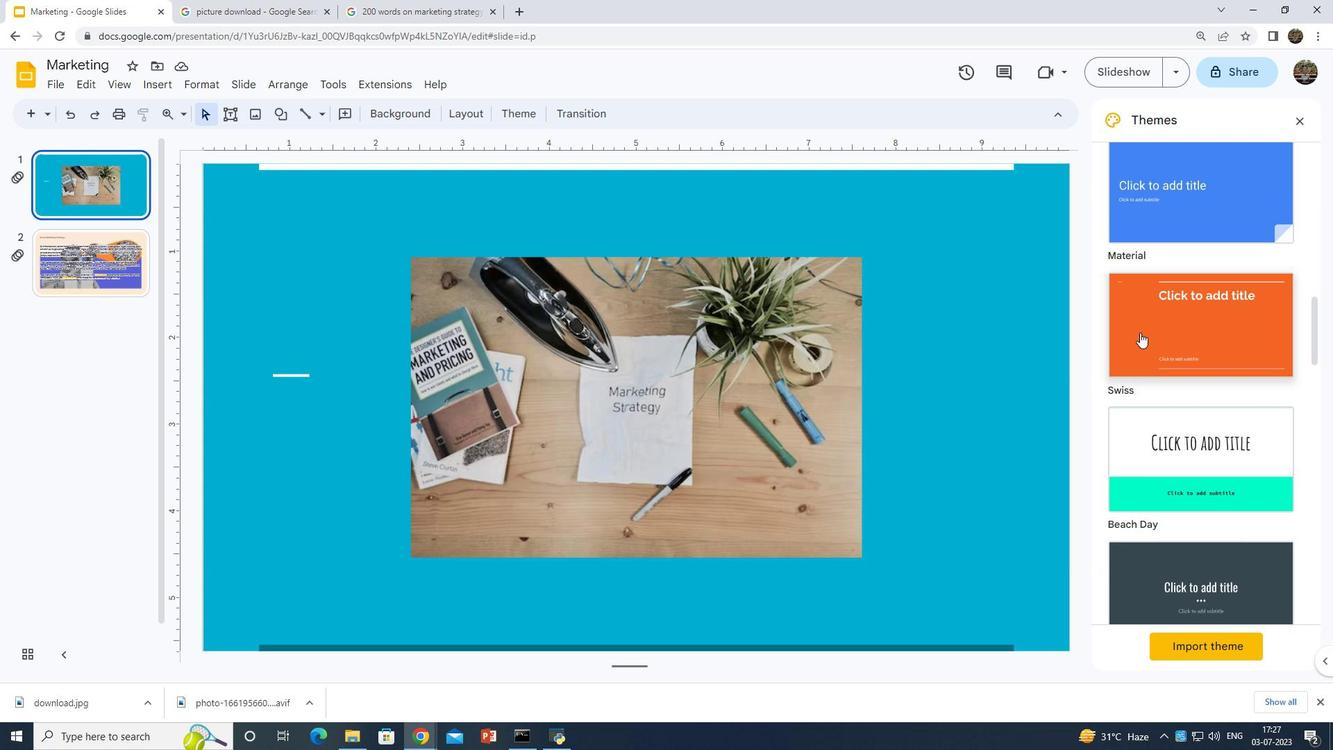 
Action: Mouse scrolled (1141, 333) with delta (0, 0)
Screenshot: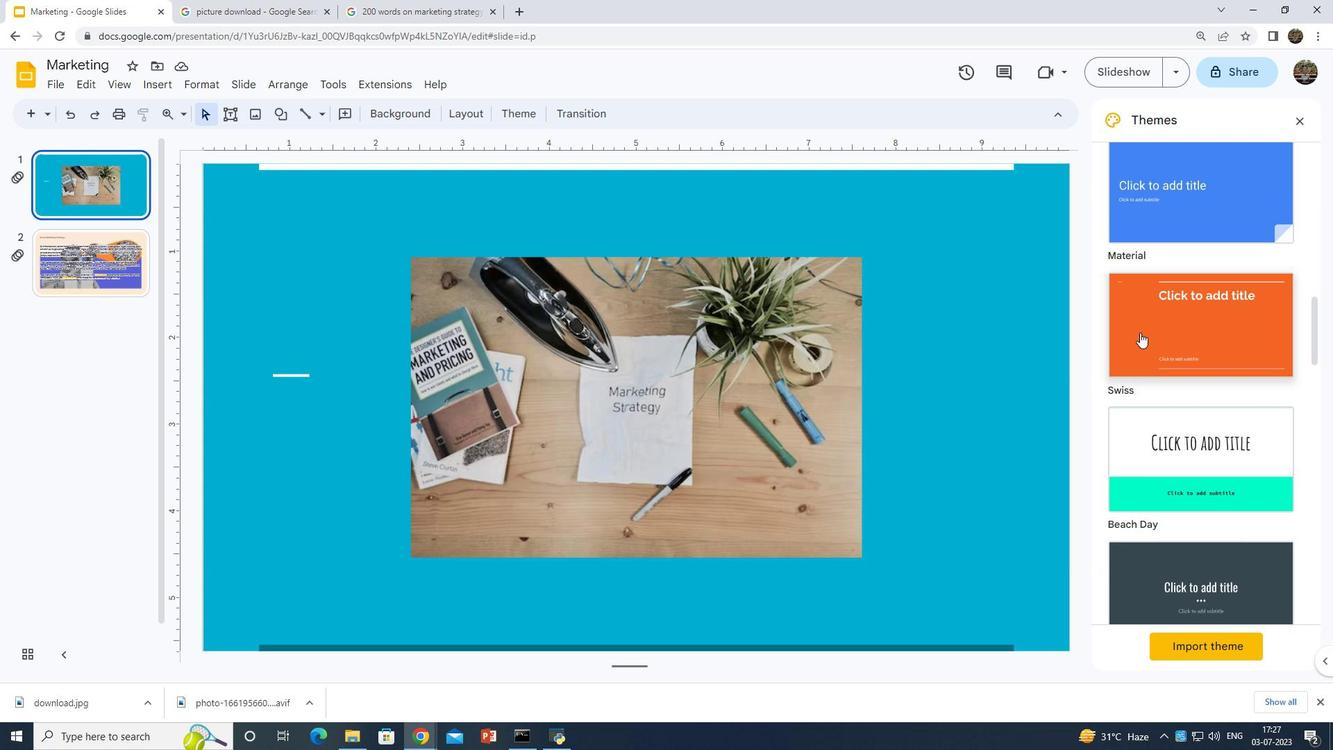 
Action: Mouse moved to (1141, 335)
Screenshot: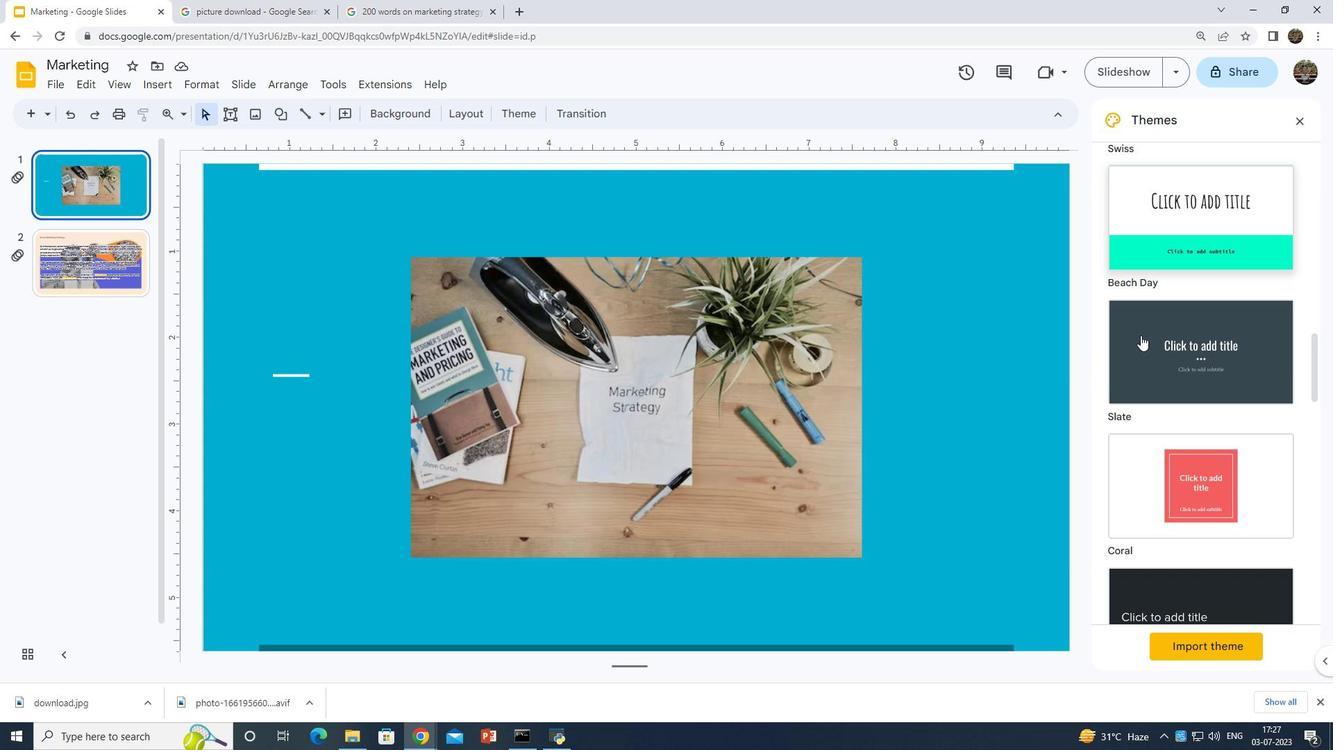 
Action: Mouse scrolled (1141, 334) with delta (0, 0)
Screenshot: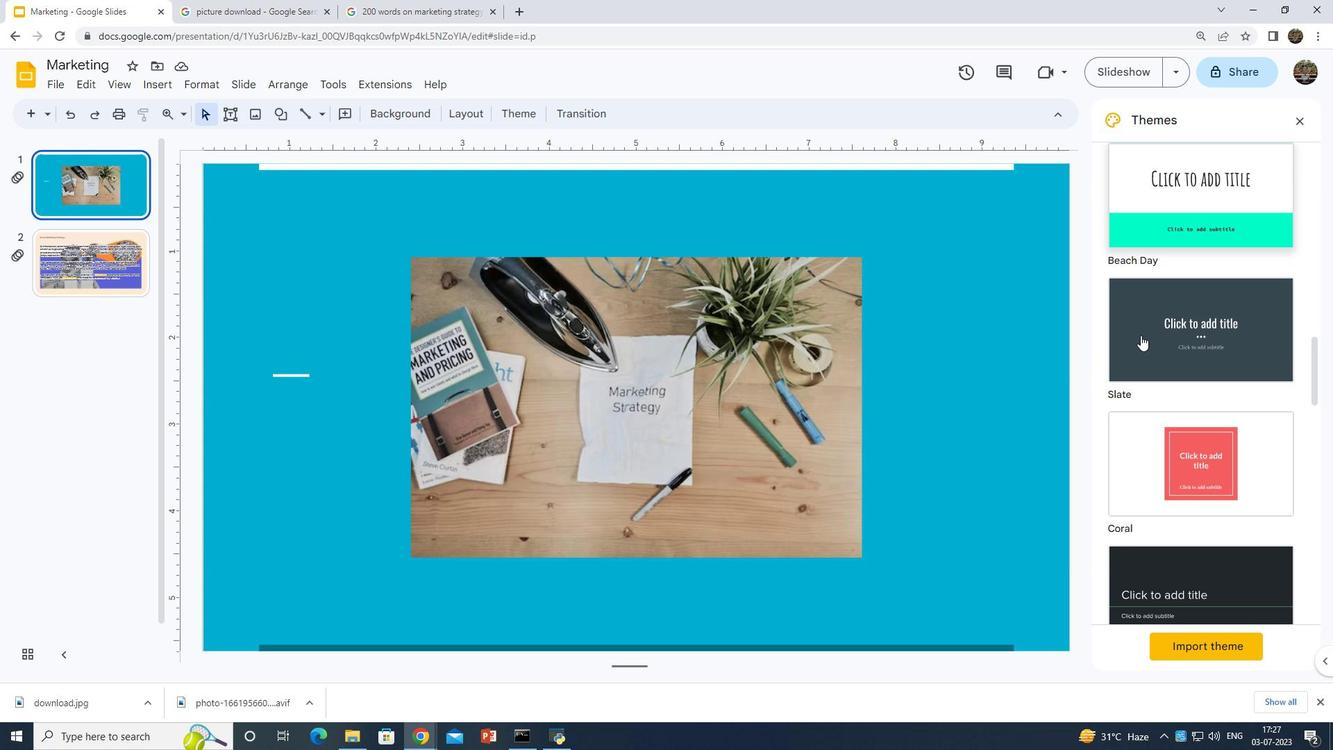 
Action: Mouse scrolled (1141, 334) with delta (0, 0)
Screenshot: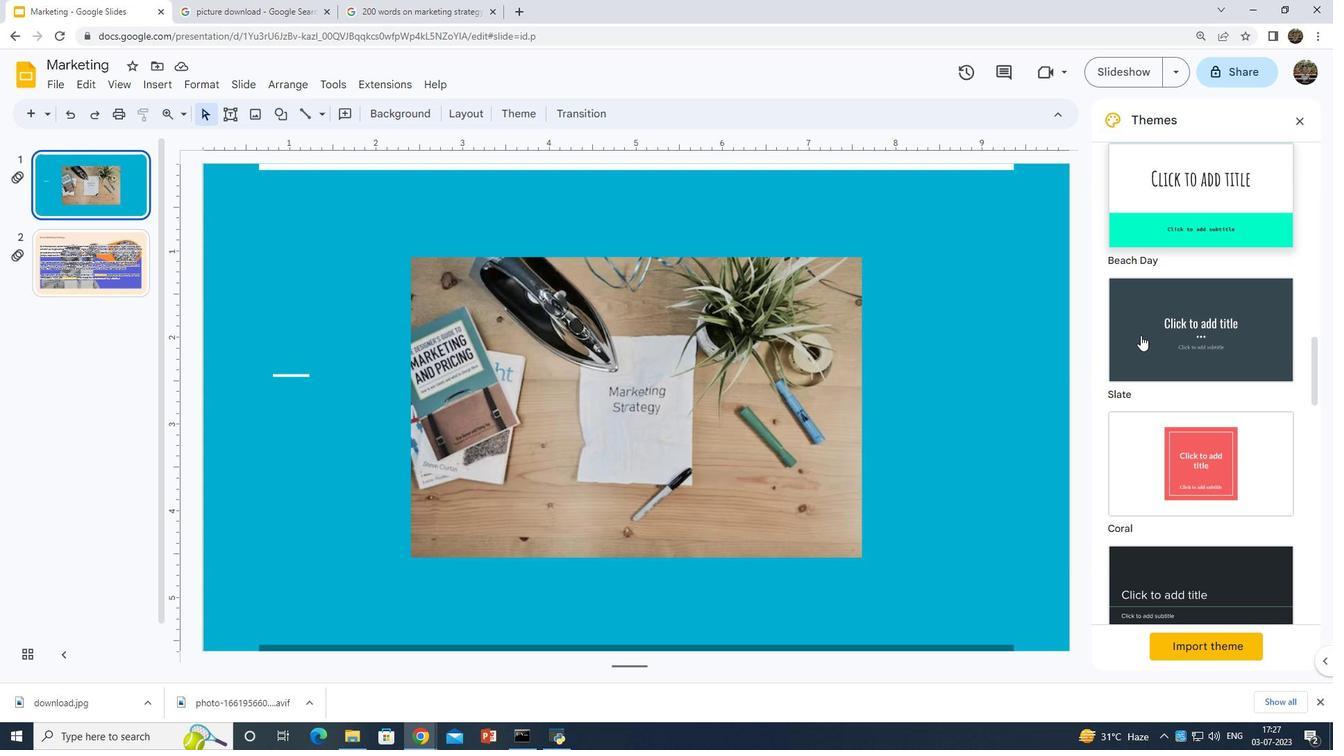 
Action: Mouse scrolled (1141, 334) with delta (0, 0)
Screenshot: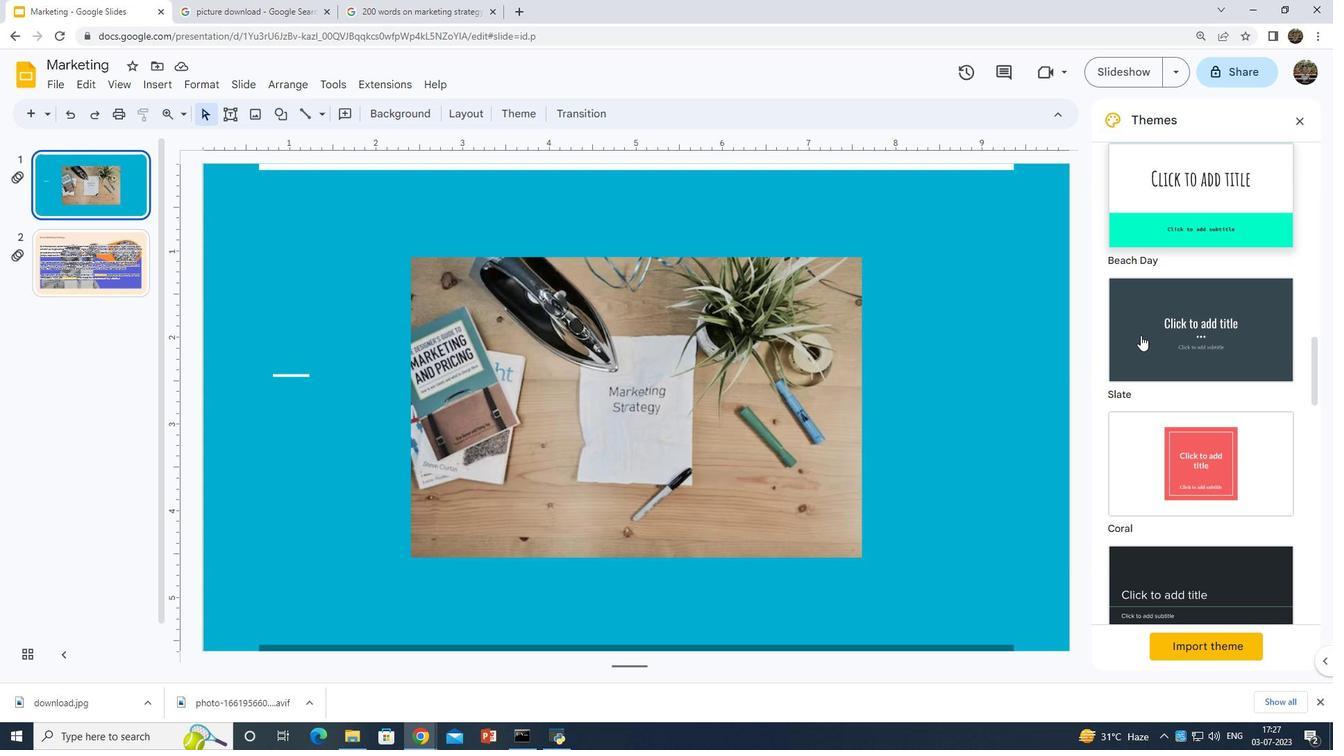 
Action: Mouse scrolled (1141, 334) with delta (0, 0)
Screenshot: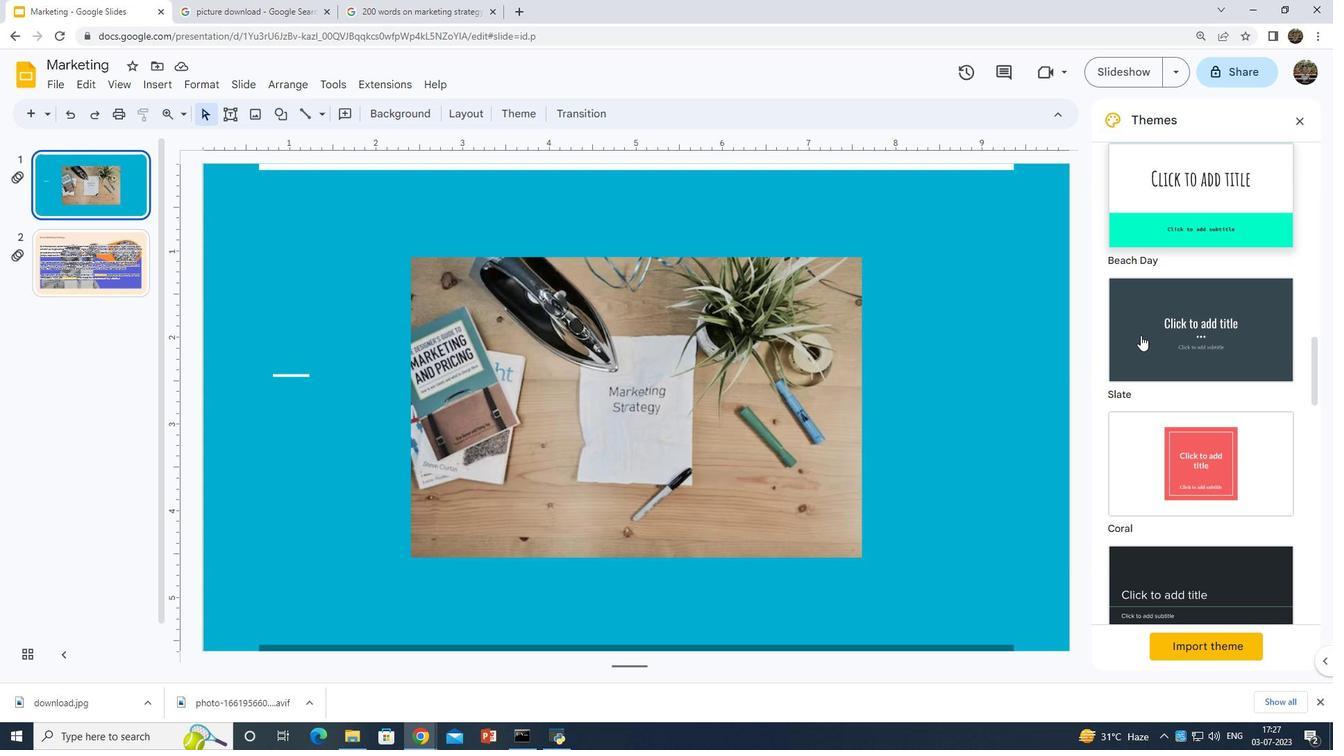 
Action: Mouse moved to (1139, 335)
Screenshot: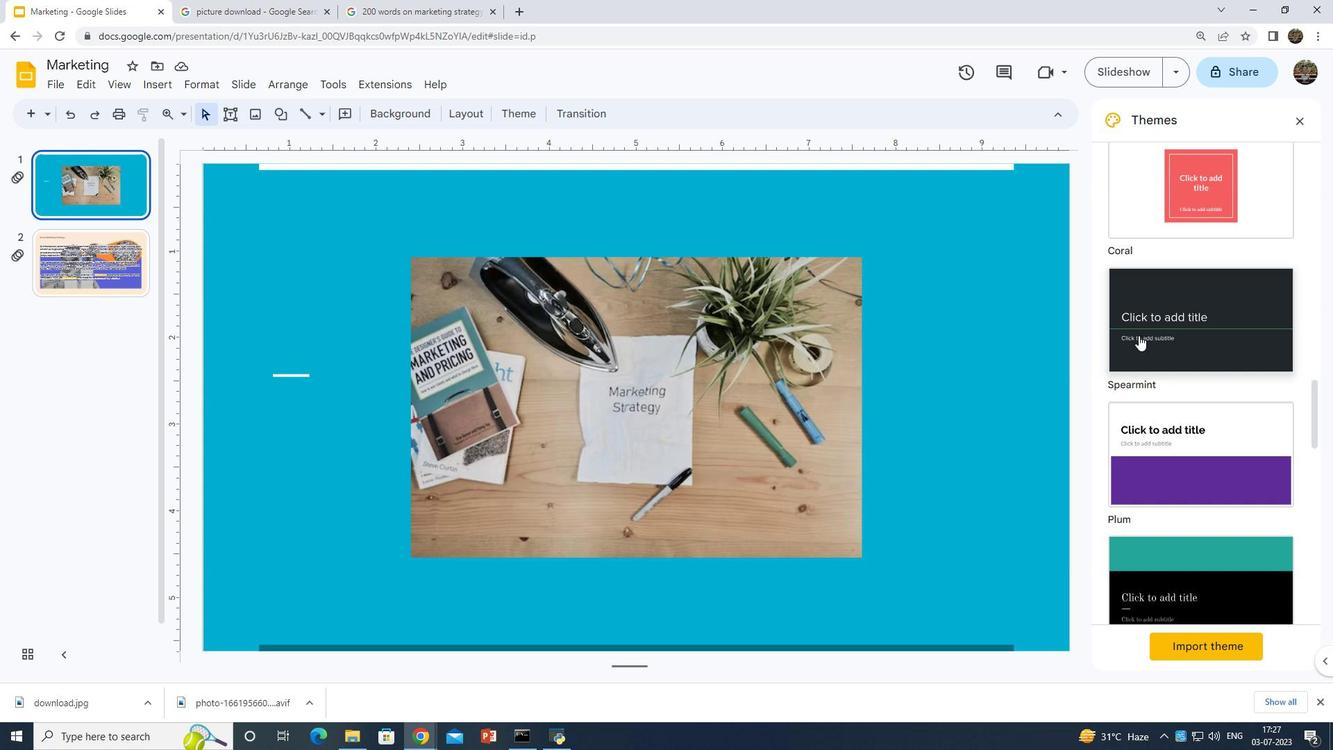 
Action: Mouse scrolled (1139, 334) with delta (0, 0)
Screenshot: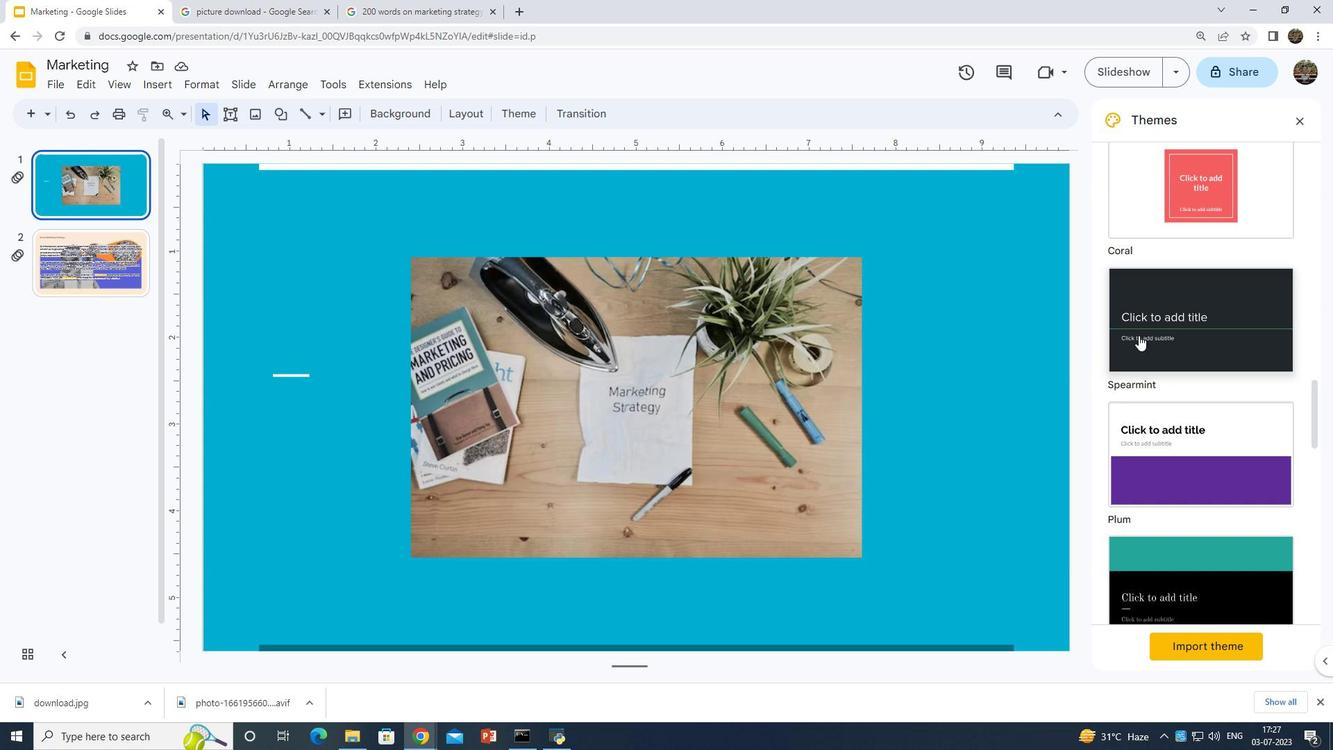 
Action: Mouse scrolled (1139, 334) with delta (0, 0)
Screenshot: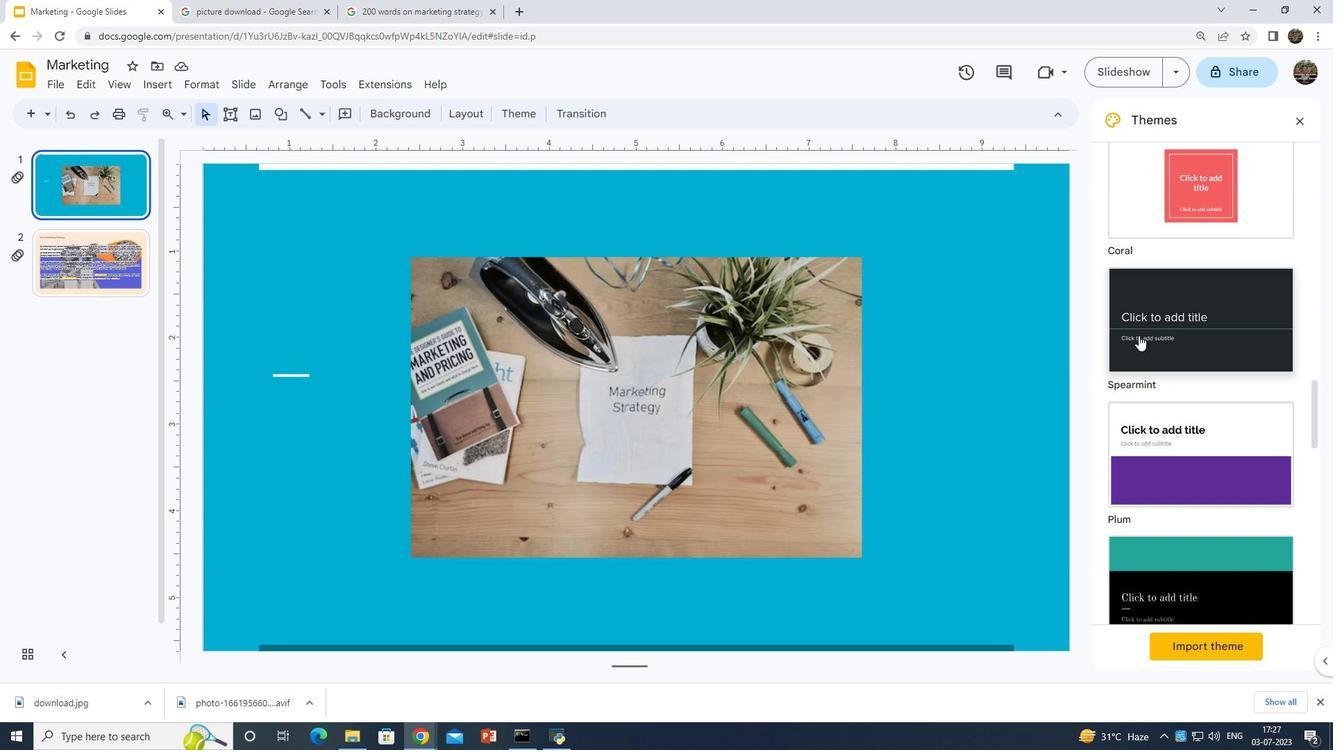 
Action: Mouse scrolled (1139, 334) with delta (0, 0)
Screenshot: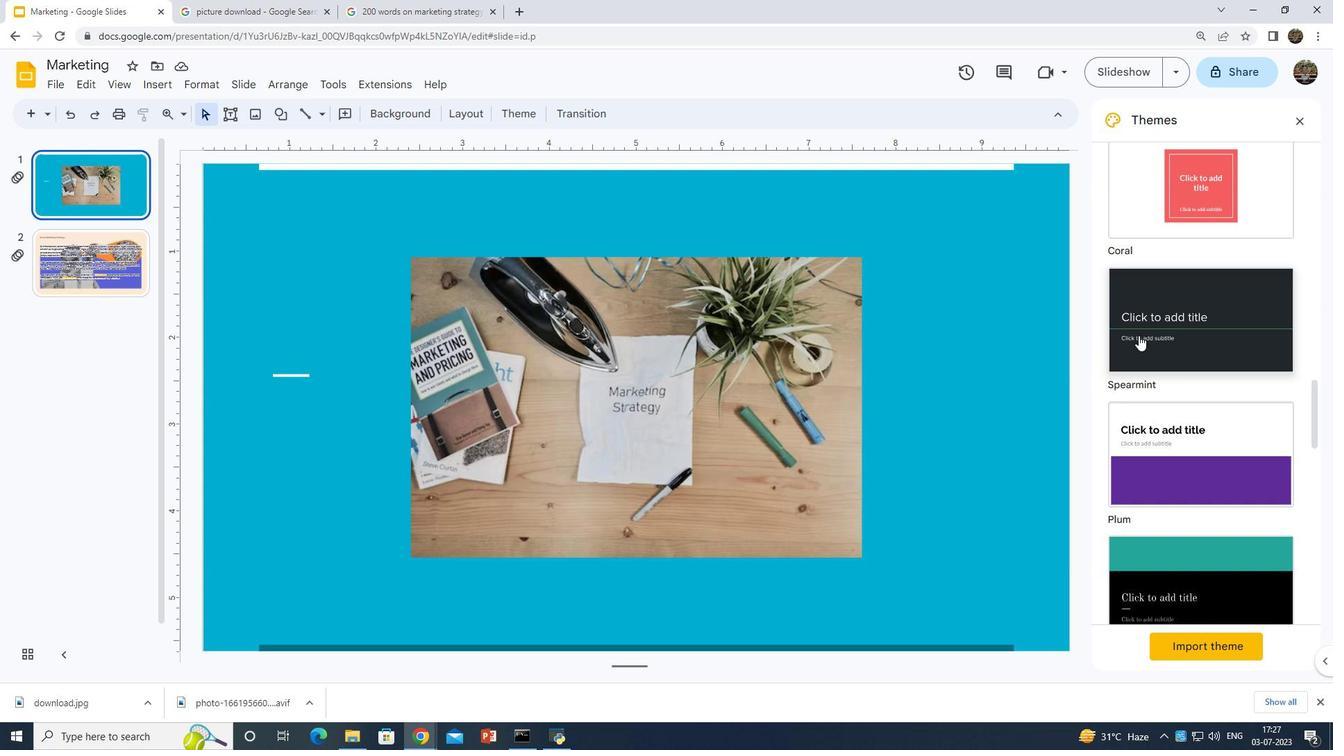 
Action: Mouse scrolled (1139, 334) with delta (0, 0)
Screenshot: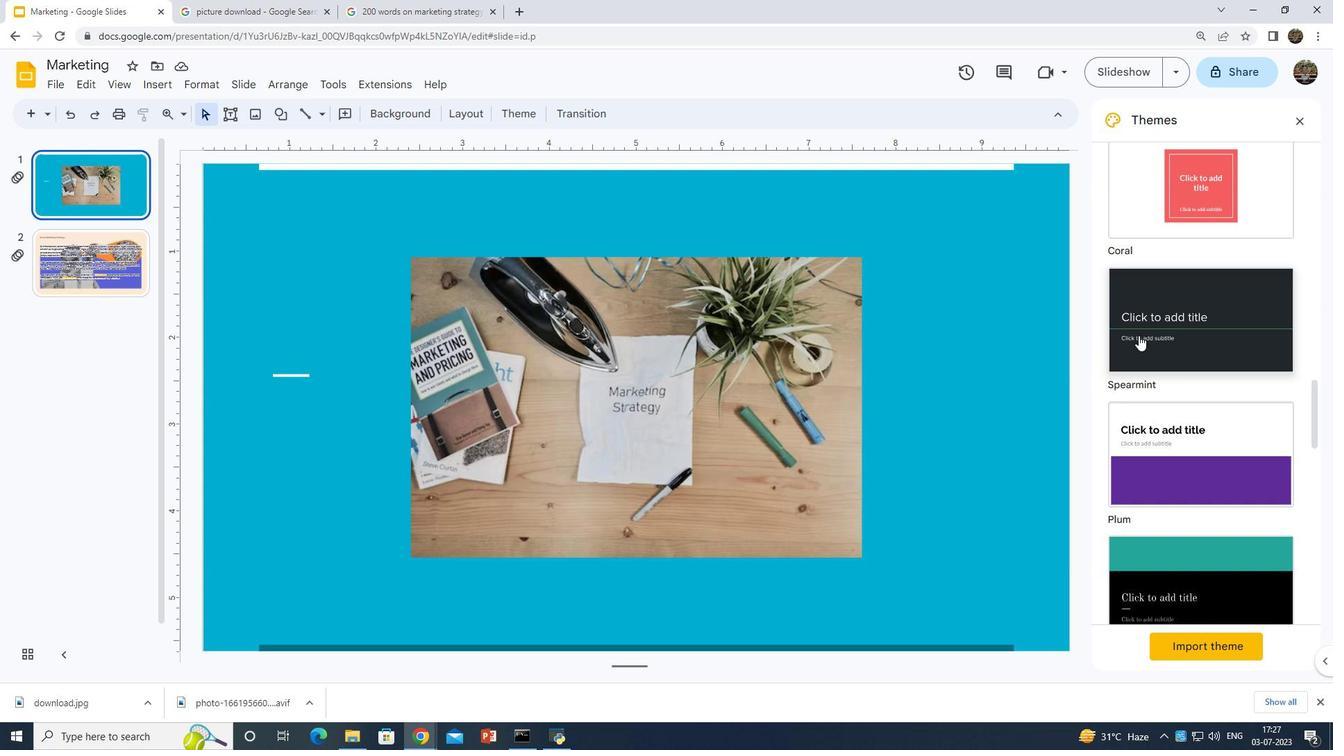 
Action: Mouse scrolled (1139, 334) with delta (0, 0)
Screenshot: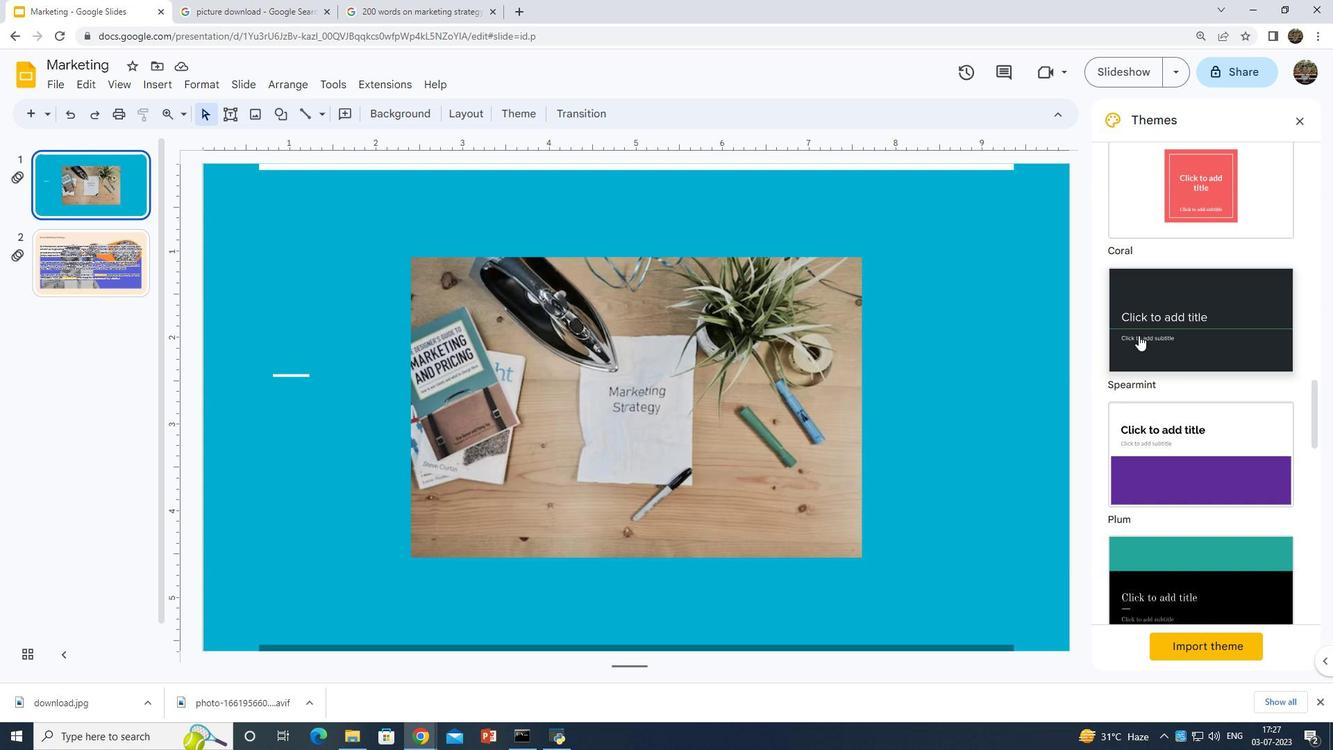 
Action: Mouse scrolled (1139, 334) with delta (0, 0)
Screenshot: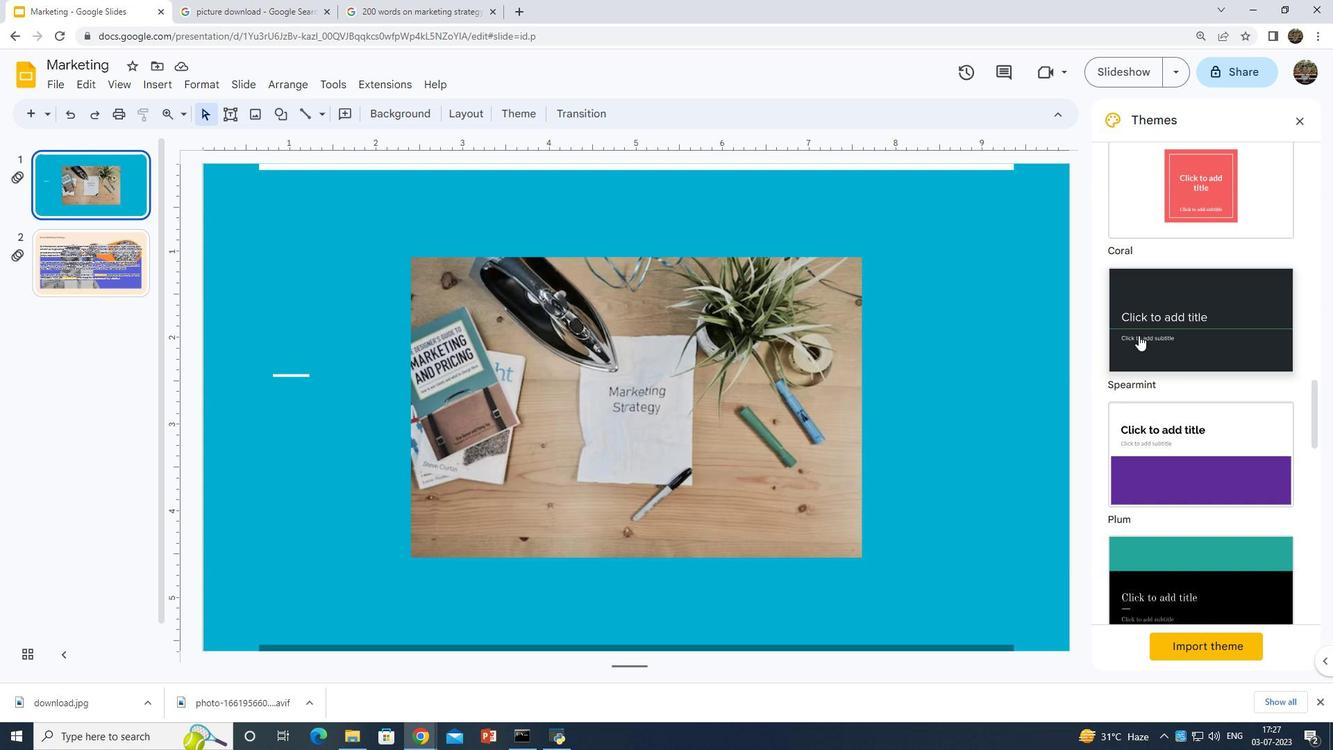 
Action: Mouse scrolled (1139, 334) with delta (0, 0)
Screenshot: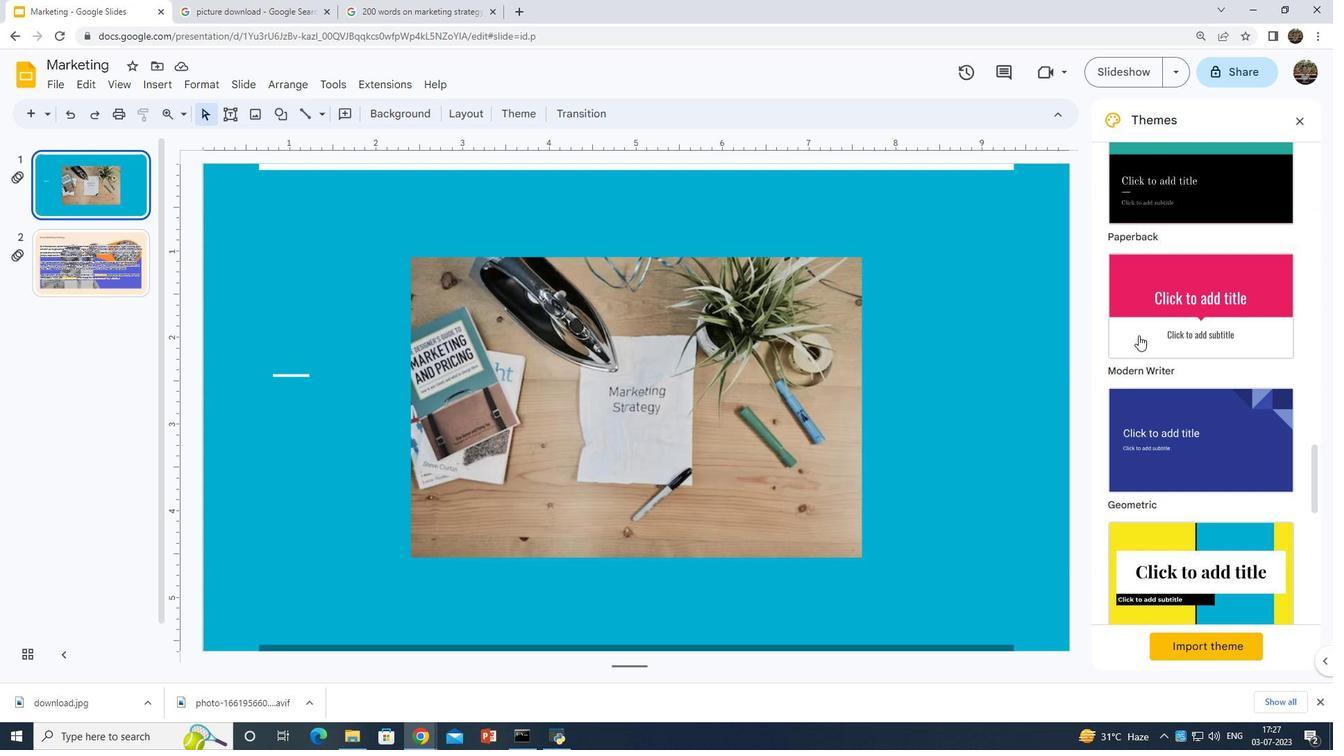 
Action: Mouse scrolled (1139, 334) with delta (0, 0)
Screenshot: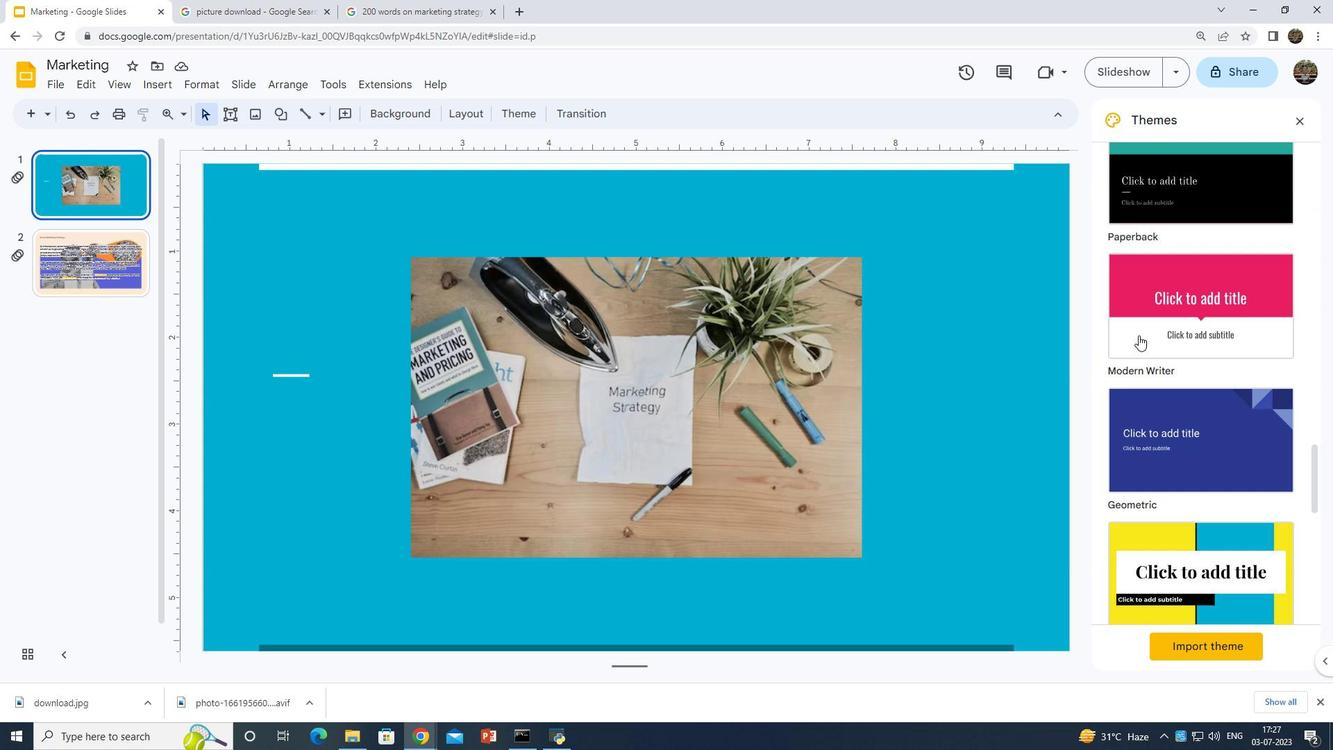 
Action: Mouse scrolled (1139, 334) with delta (0, 0)
Screenshot: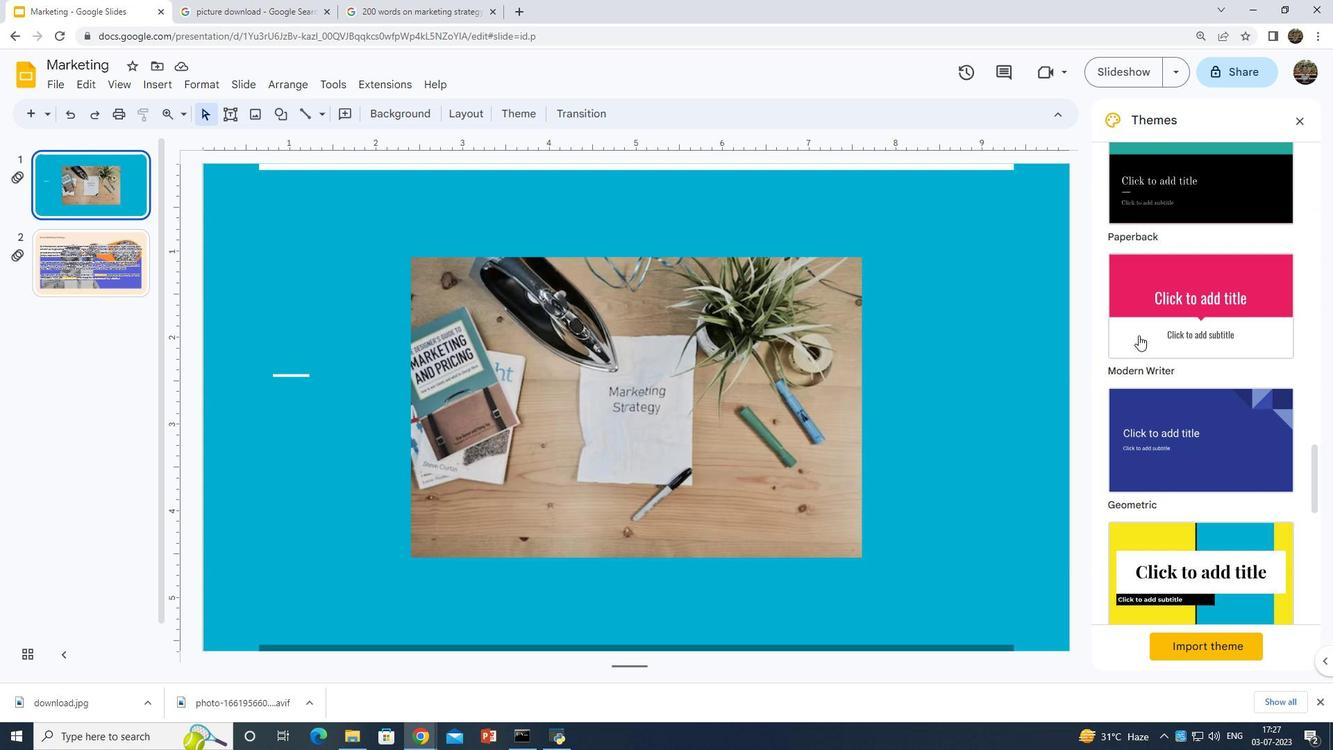 
Action: Mouse scrolled (1139, 334) with delta (0, 0)
Screenshot: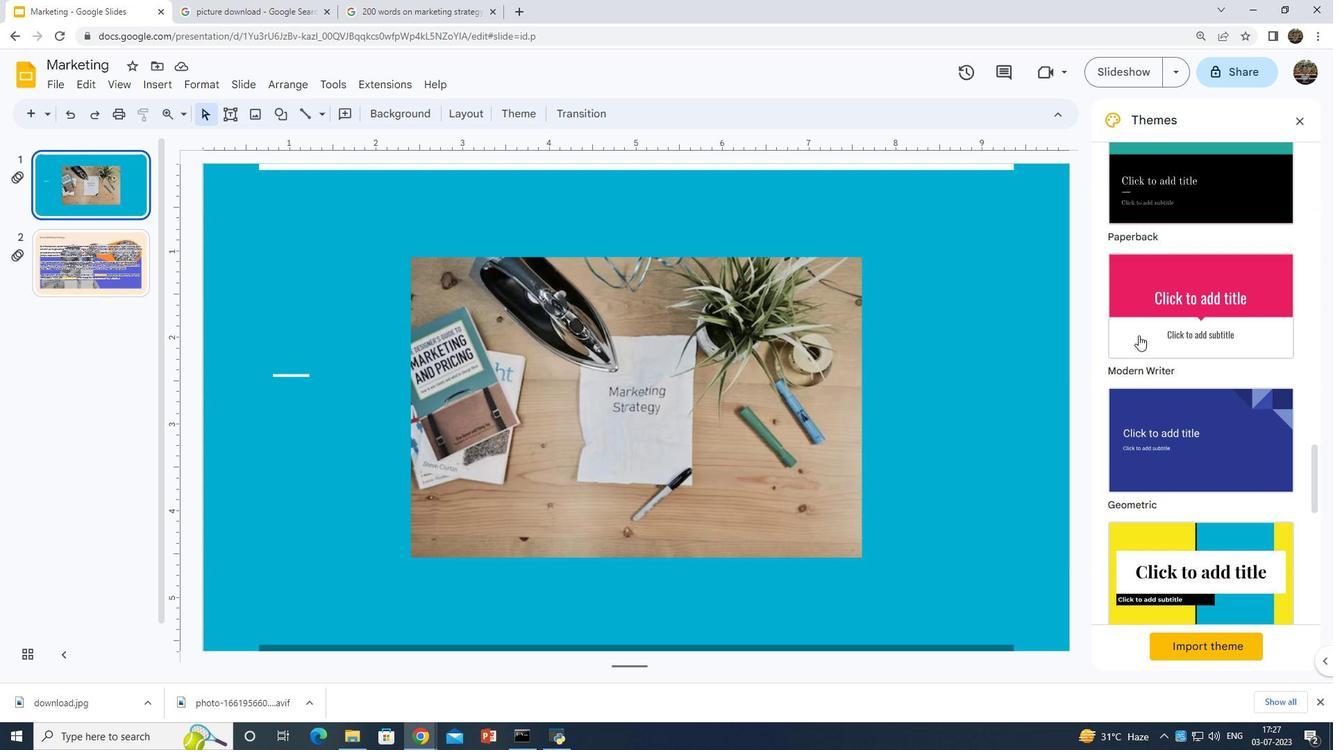 
Action: Mouse scrolled (1139, 334) with delta (0, 0)
Screenshot: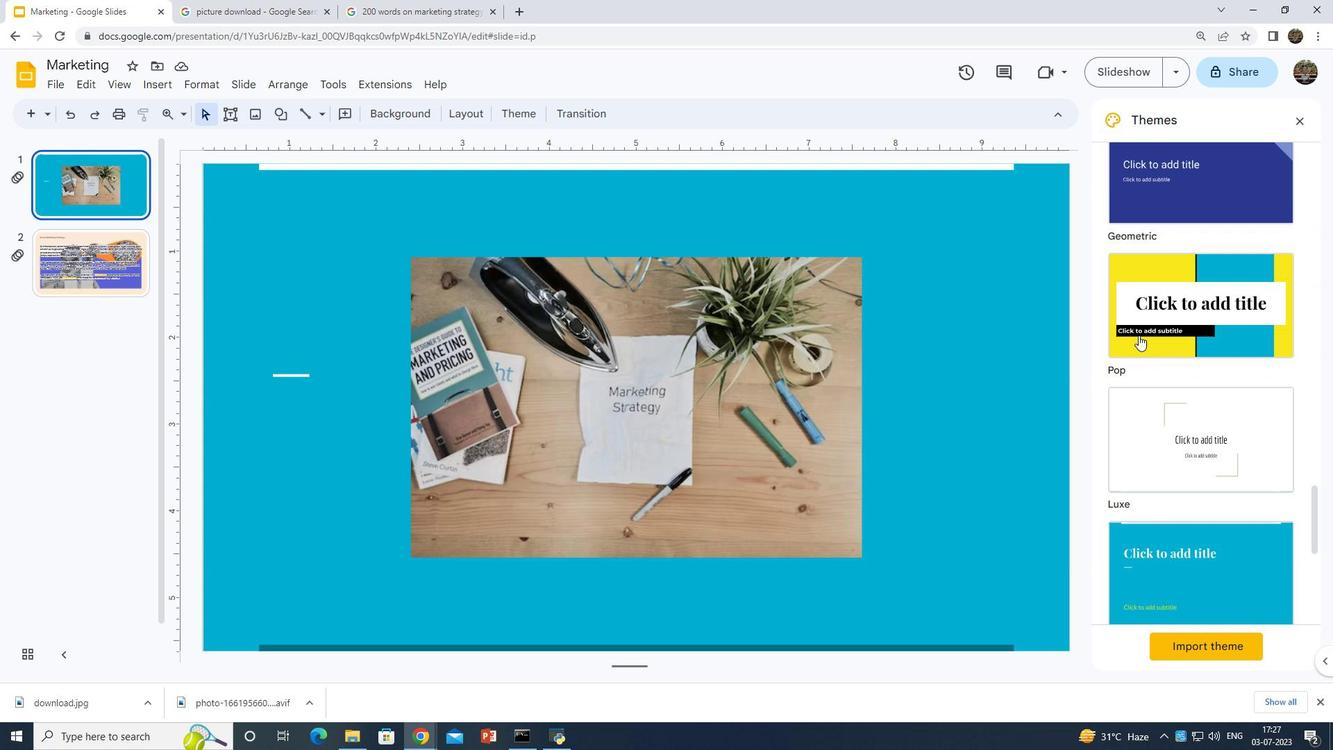 
Action: Mouse scrolled (1139, 334) with delta (0, 0)
Screenshot: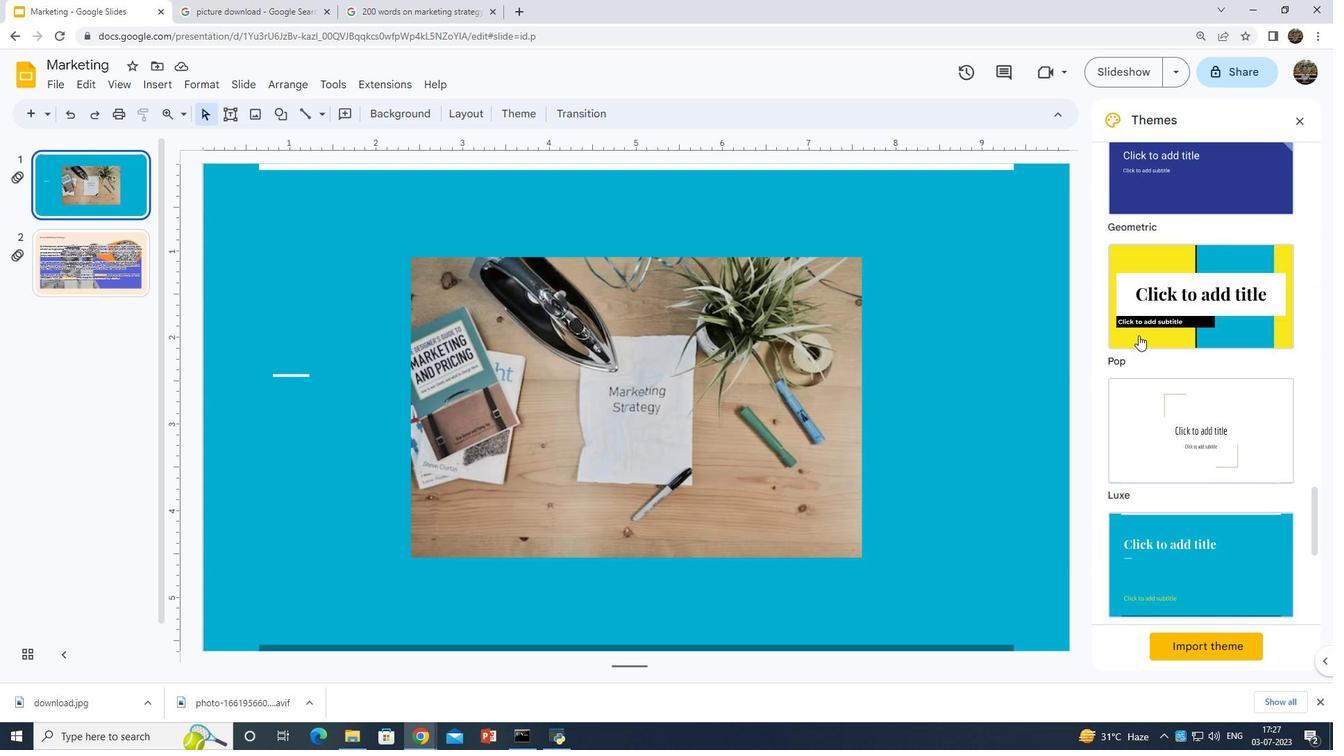 
Action: Mouse scrolled (1139, 334) with delta (0, 0)
Screenshot: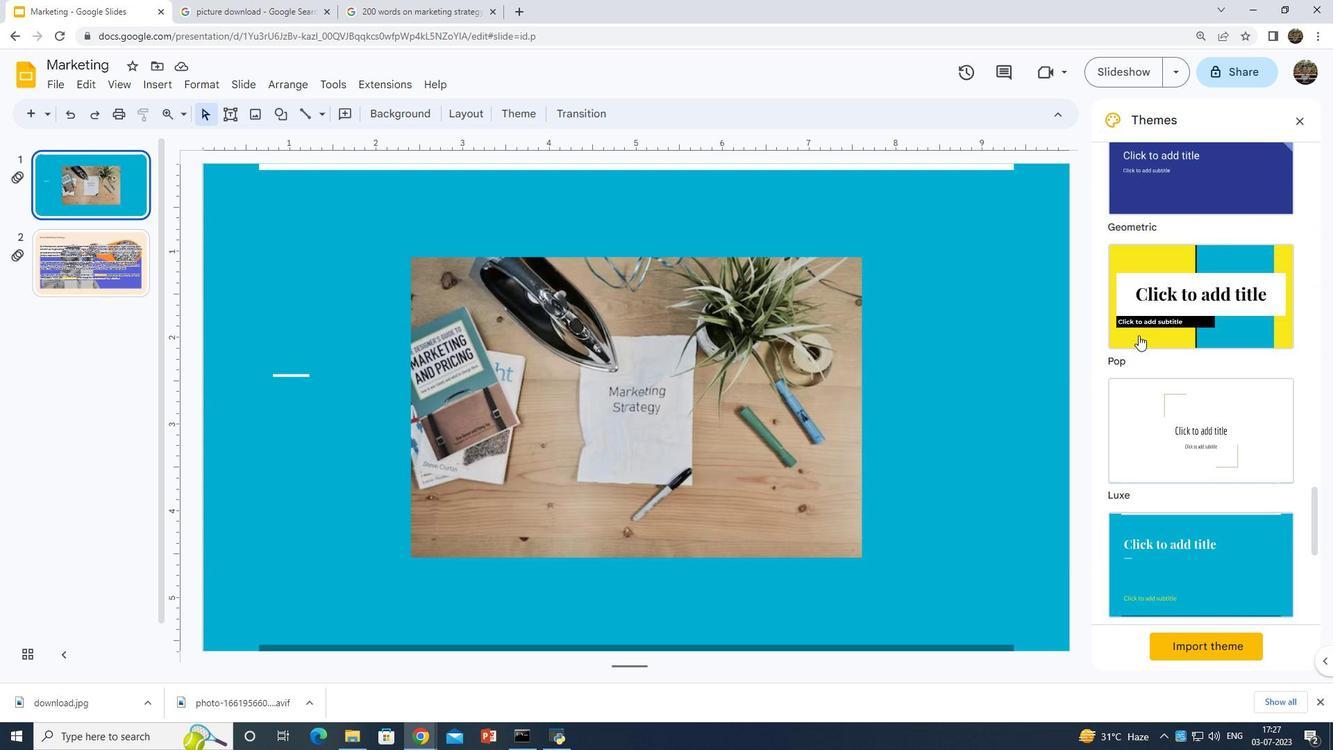 
Action: Mouse scrolled (1139, 334) with delta (0, 0)
Screenshot: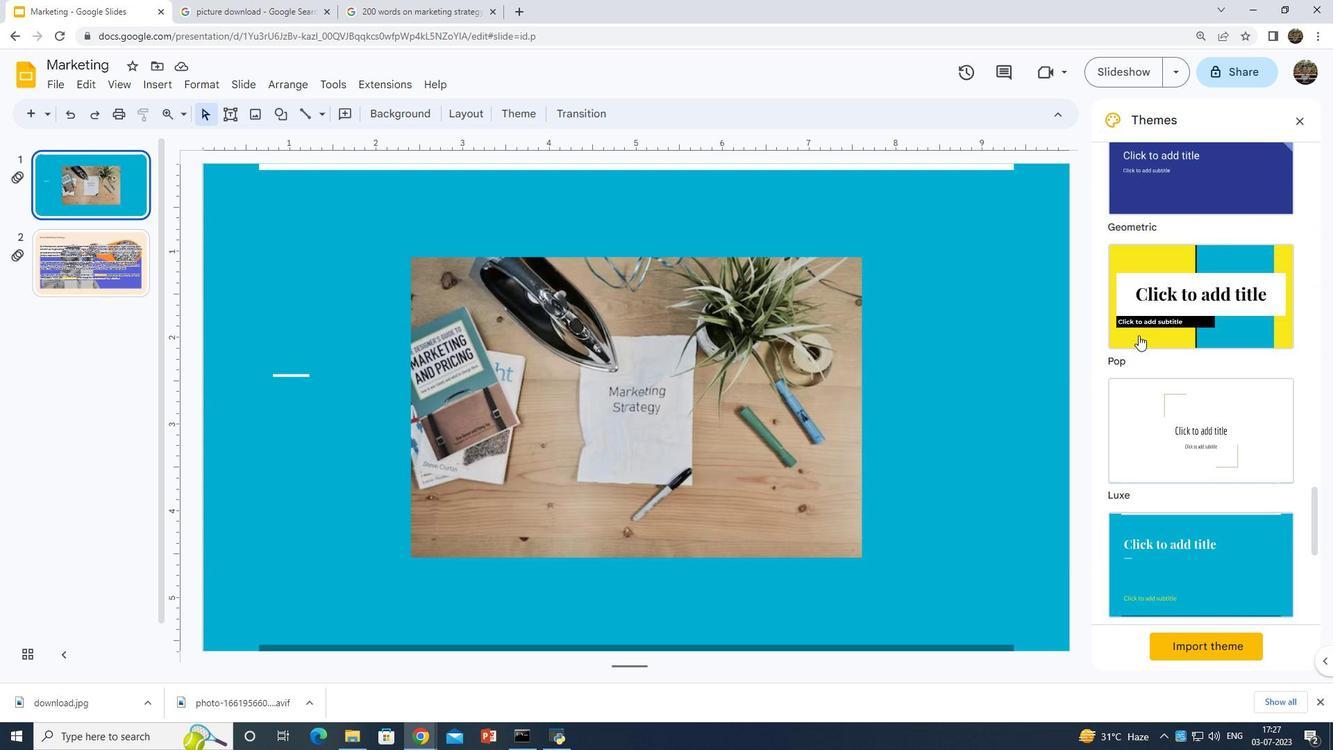 
Action: Mouse scrolled (1139, 334) with delta (0, 0)
Screenshot: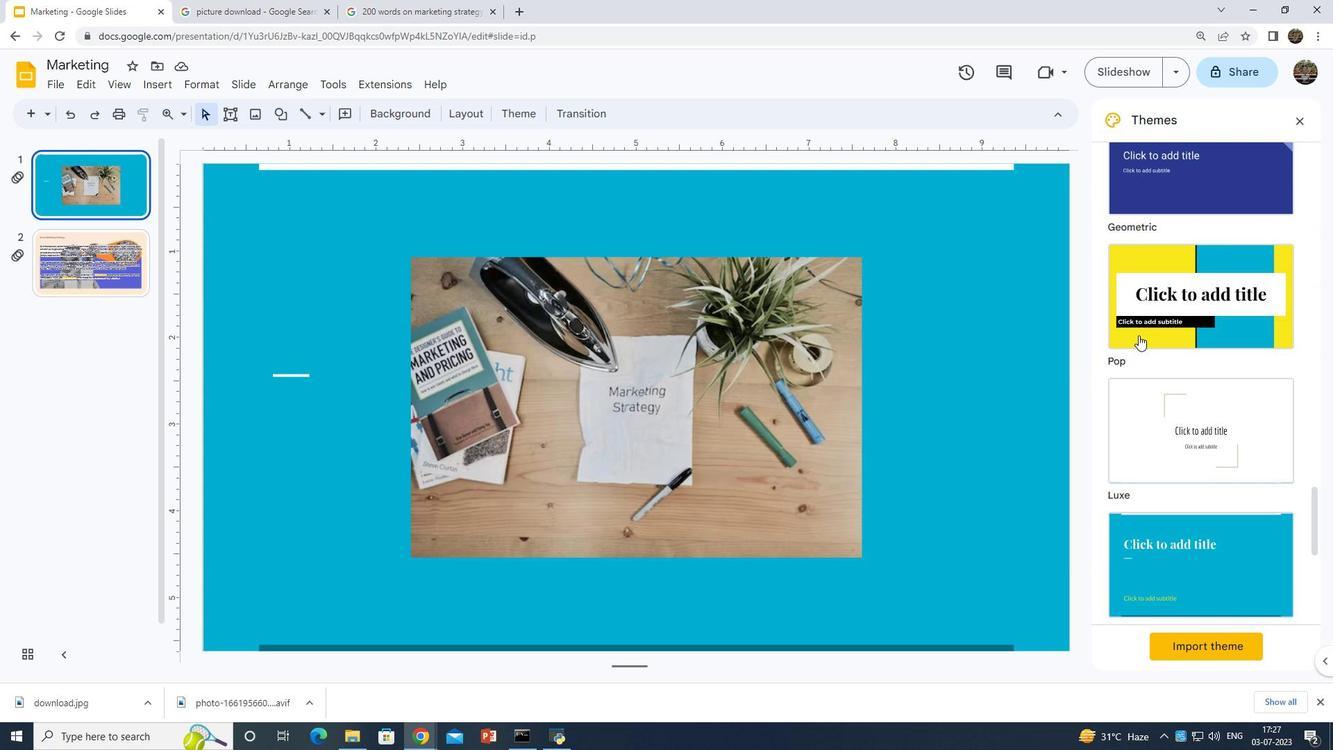 
Action: Mouse moved to (1138, 335)
Screenshot: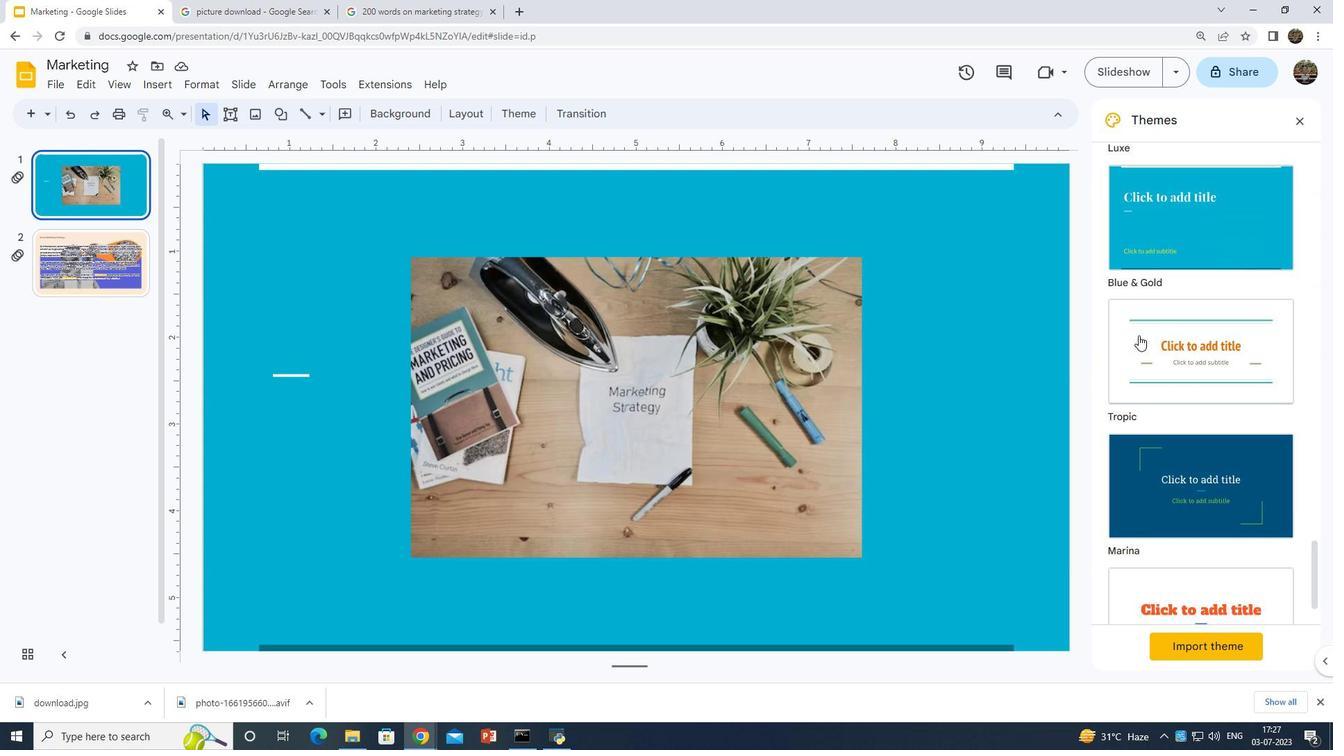 
Action: Mouse pressed left at (1138, 335)
Screenshot: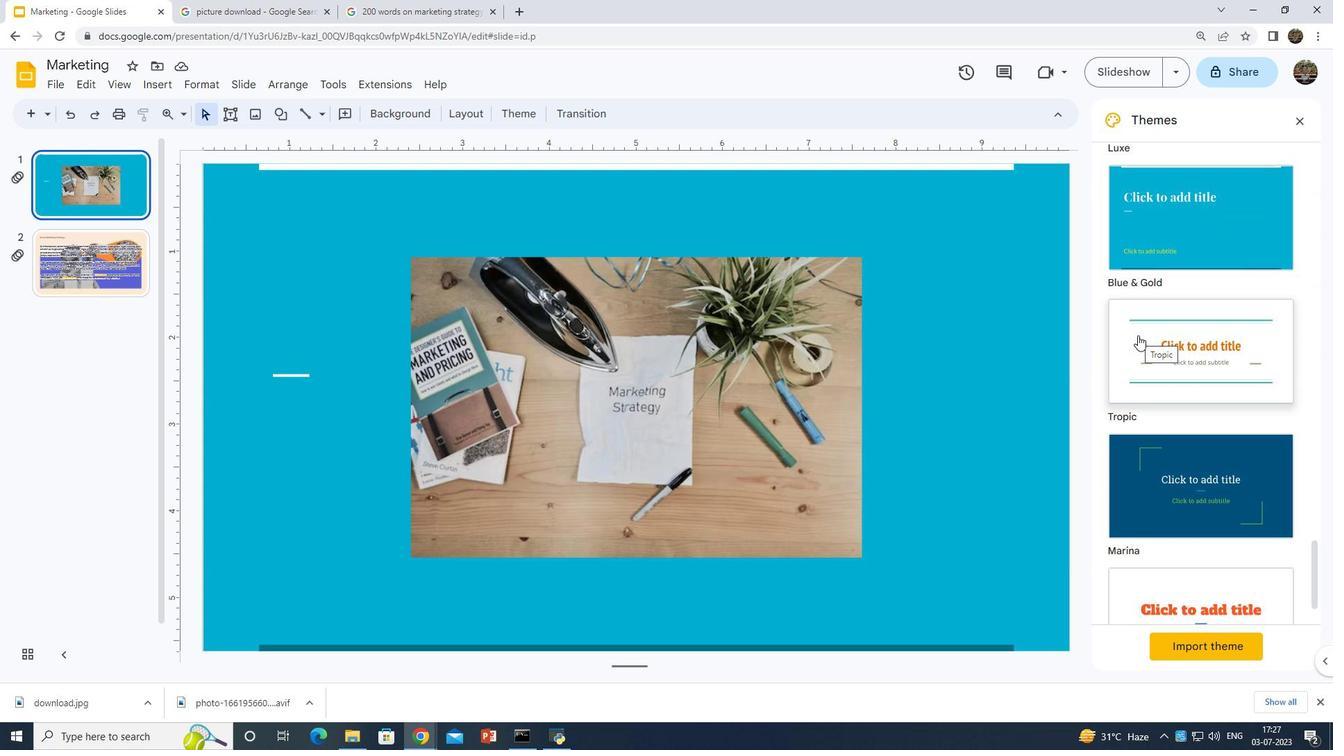 
